 Task: Create a due date automation trigger when advanced on, on the wednesday after a card is due add fields with custom field "Resume" set to a number lower than 1 and greater than 10 at 11:00 AM.
Action: Mouse moved to (1211, 94)
Screenshot: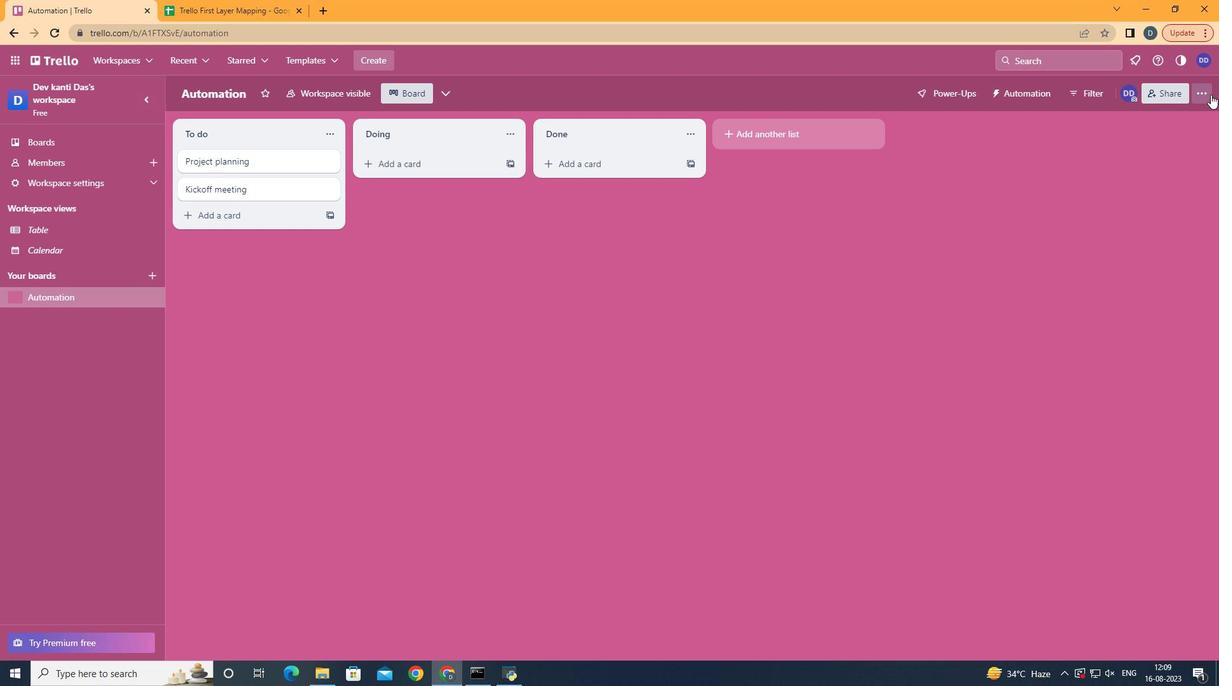 
Action: Mouse pressed left at (1211, 94)
Screenshot: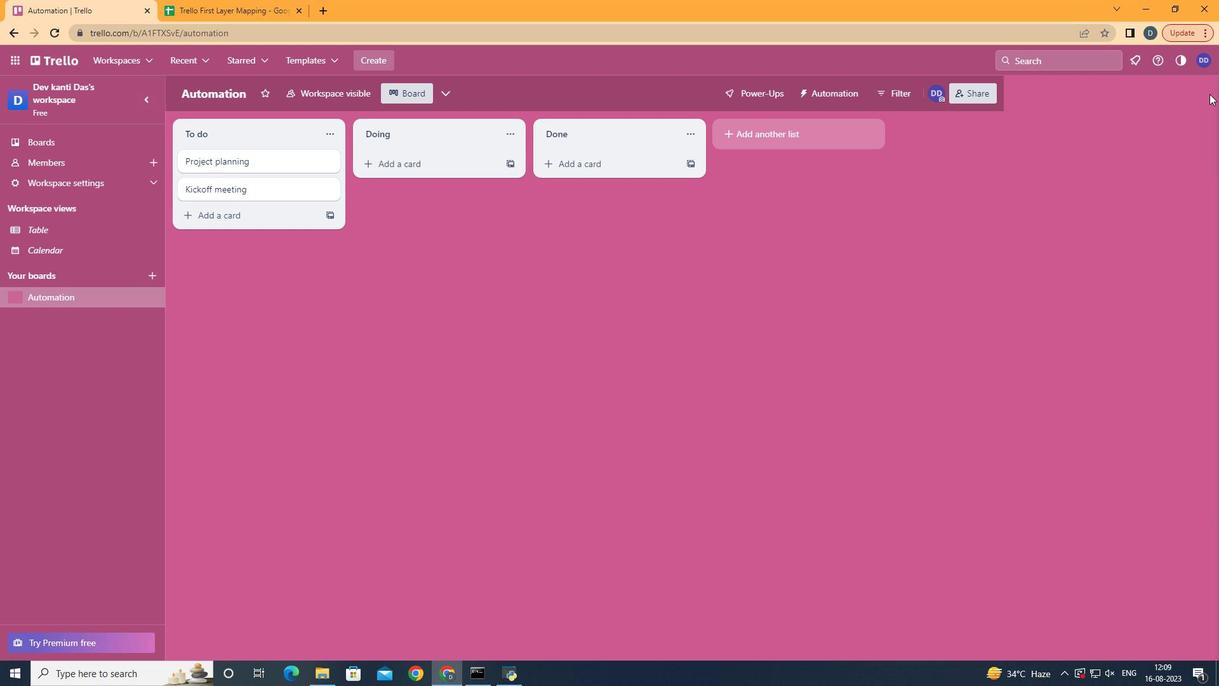
Action: Mouse moved to (1142, 261)
Screenshot: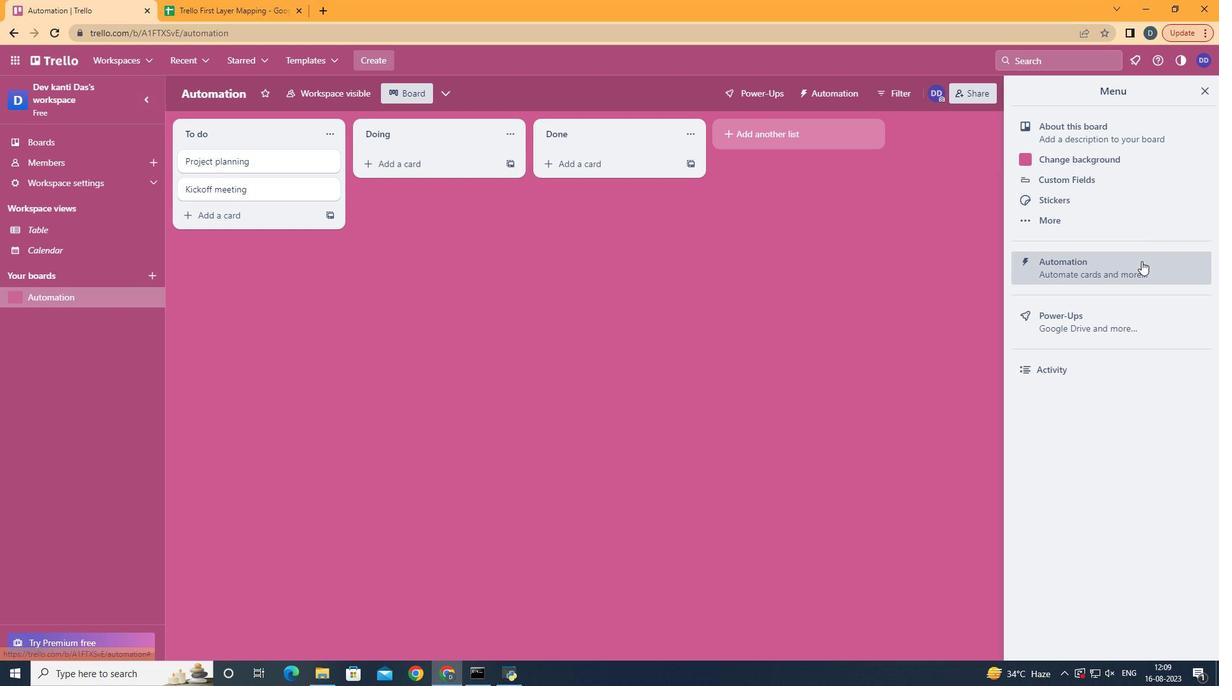 
Action: Mouse pressed left at (1142, 261)
Screenshot: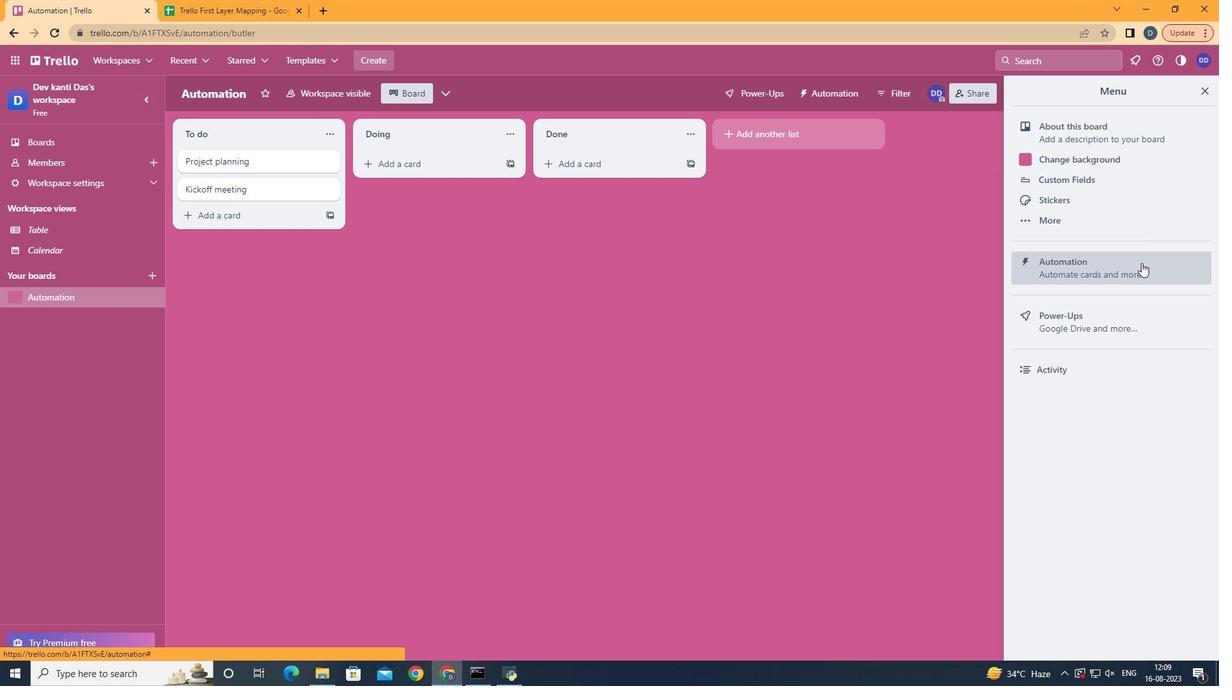 
Action: Mouse moved to (224, 263)
Screenshot: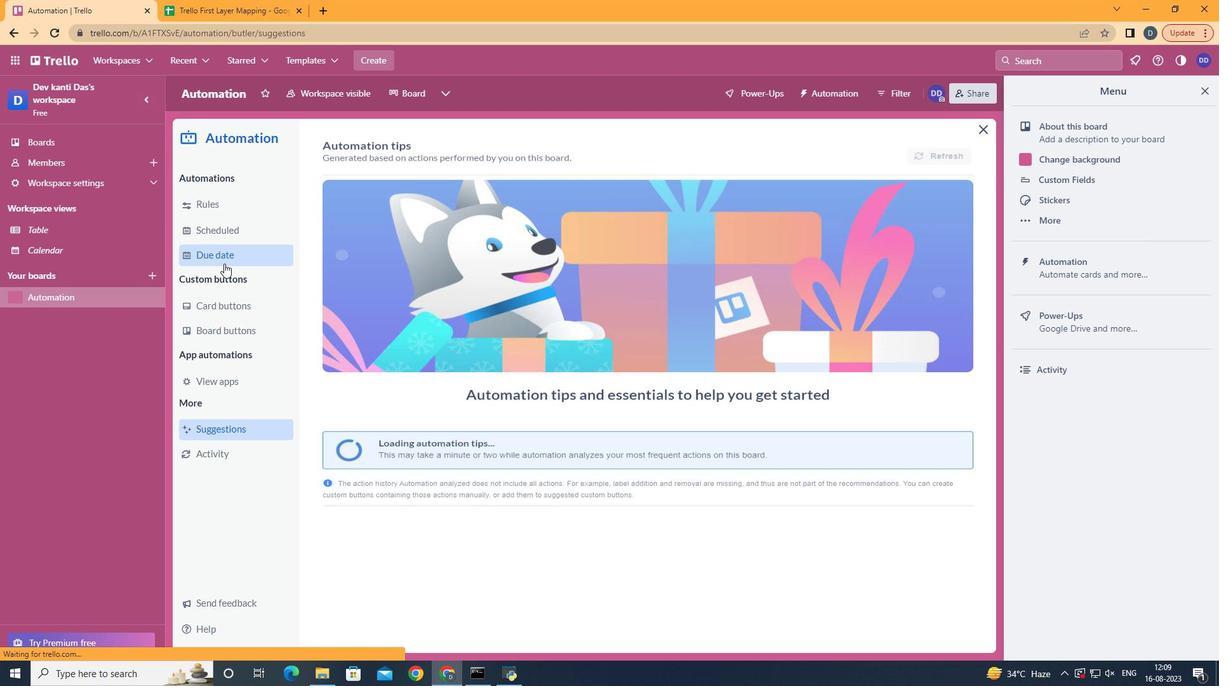 
Action: Mouse pressed left at (224, 263)
Screenshot: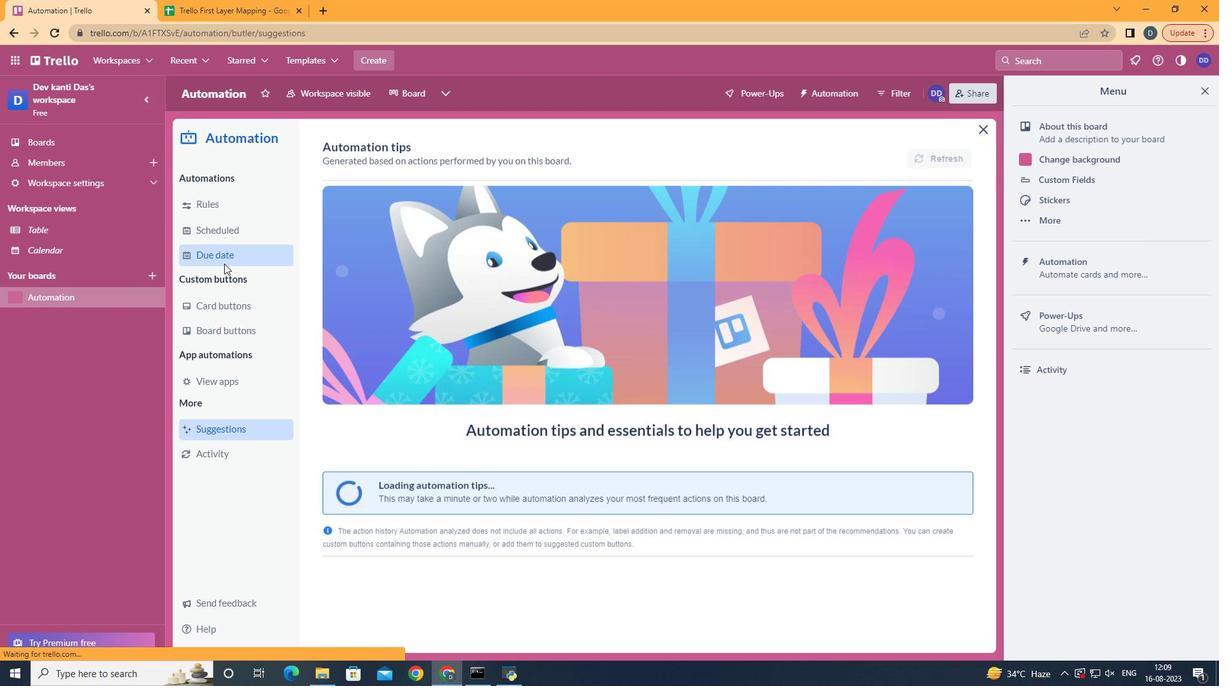 
Action: Mouse moved to (900, 151)
Screenshot: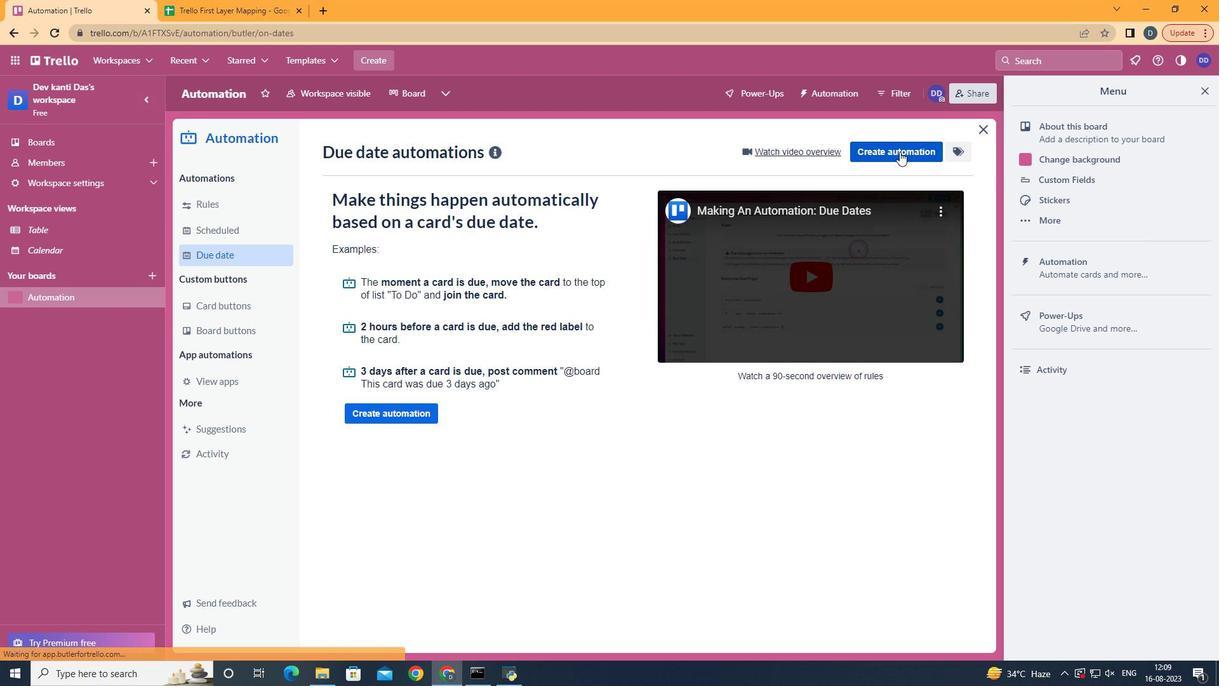 
Action: Mouse pressed left at (900, 151)
Screenshot: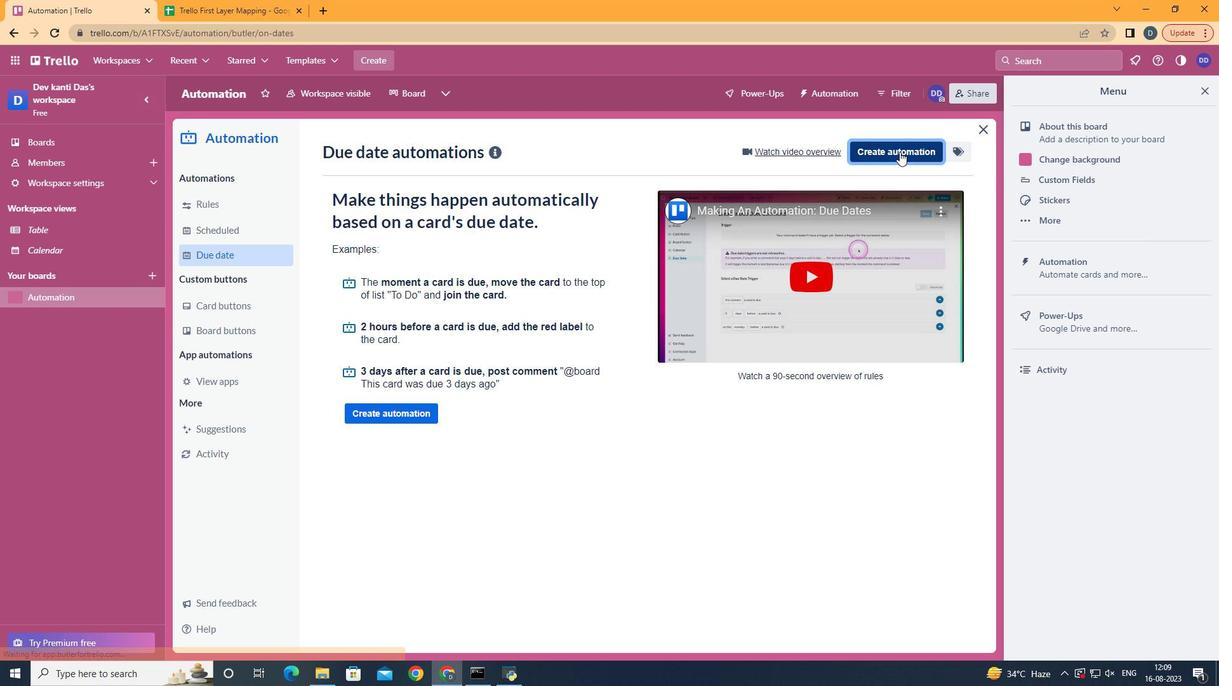 
Action: Mouse moved to (621, 282)
Screenshot: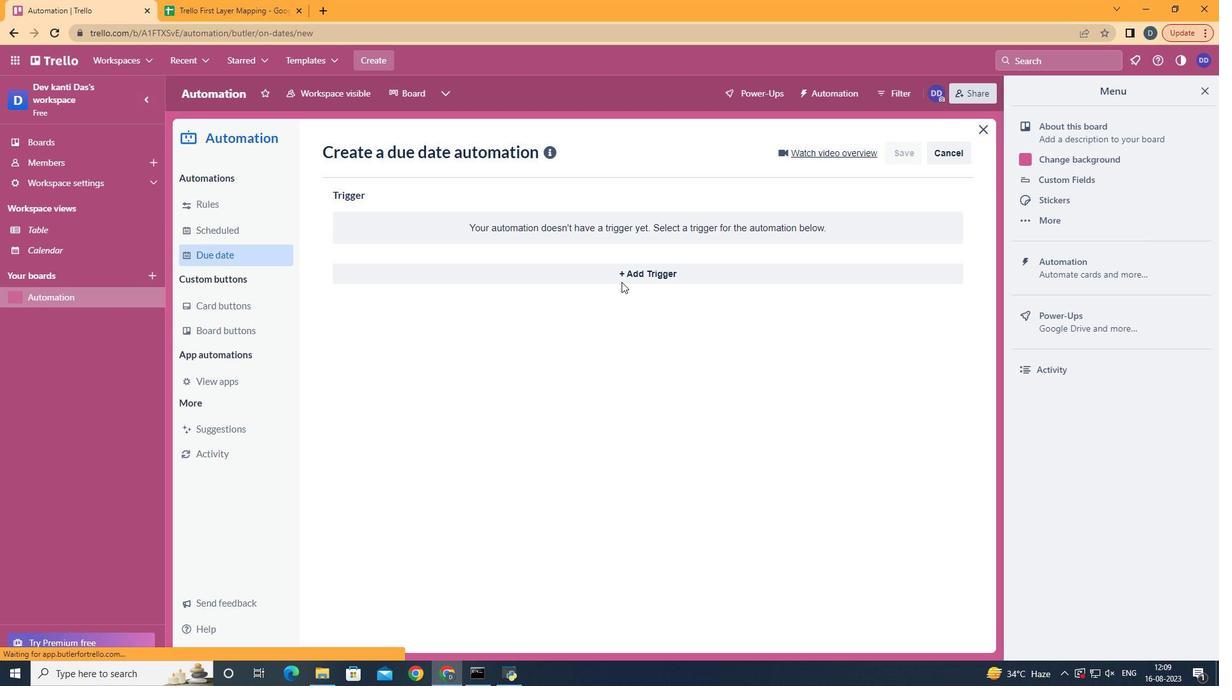 
Action: Mouse pressed left at (621, 282)
Screenshot: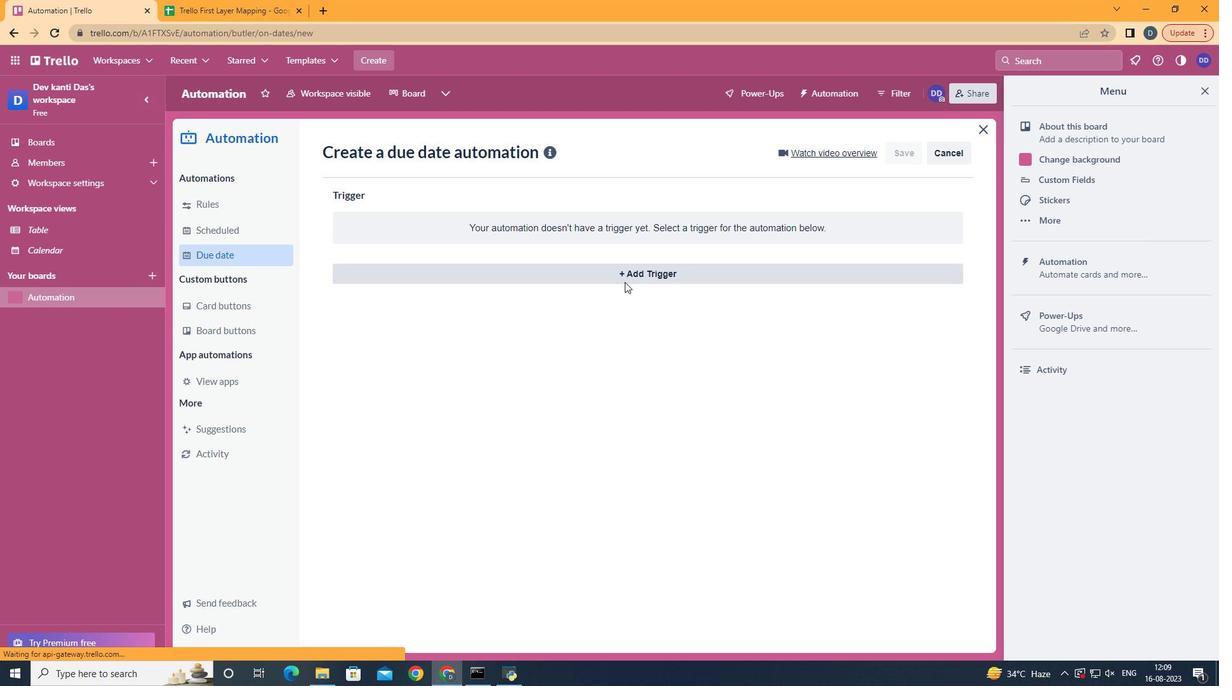 
Action: Mouse moved to (637, 278)
Screenshot: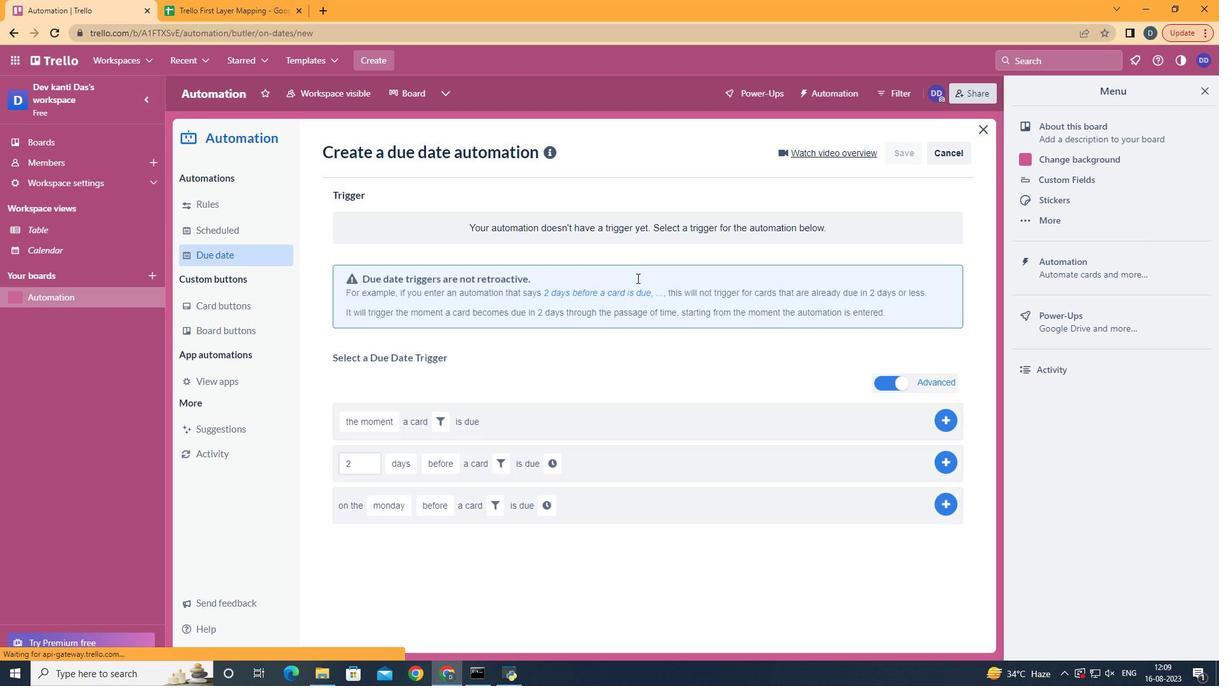 
Action: Mouse pressed left at (637, 278)
Screenshot: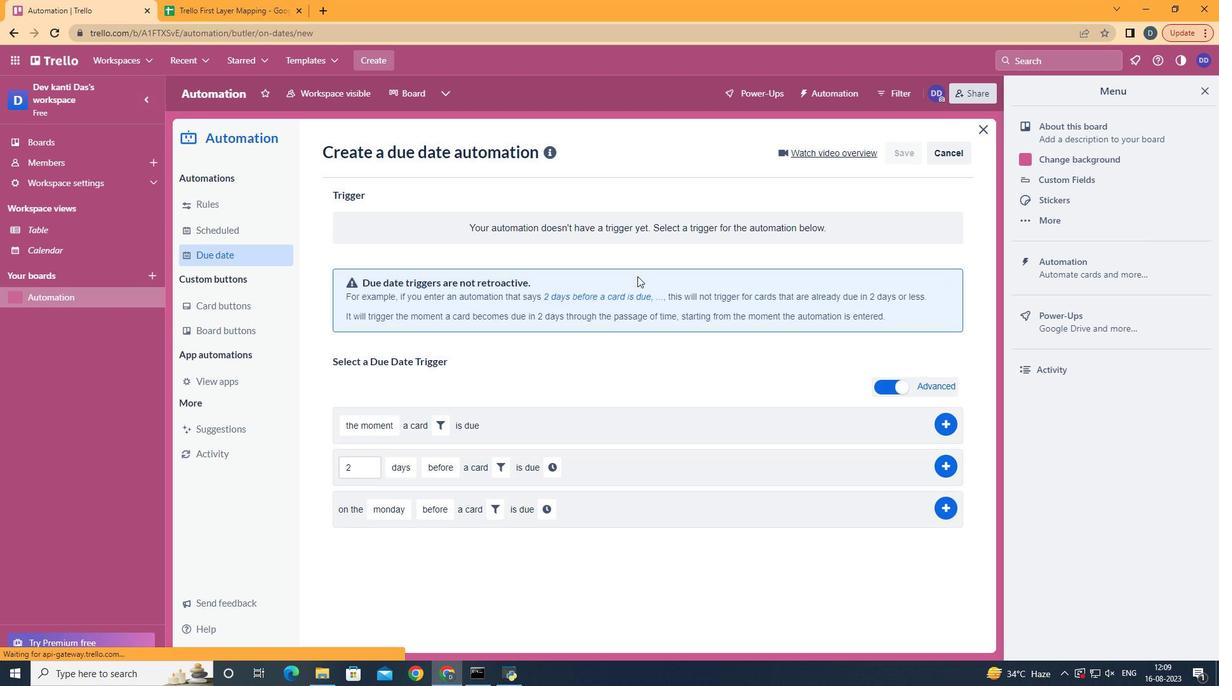 
Action: Mouse moved to (423, 387)
Screenshot: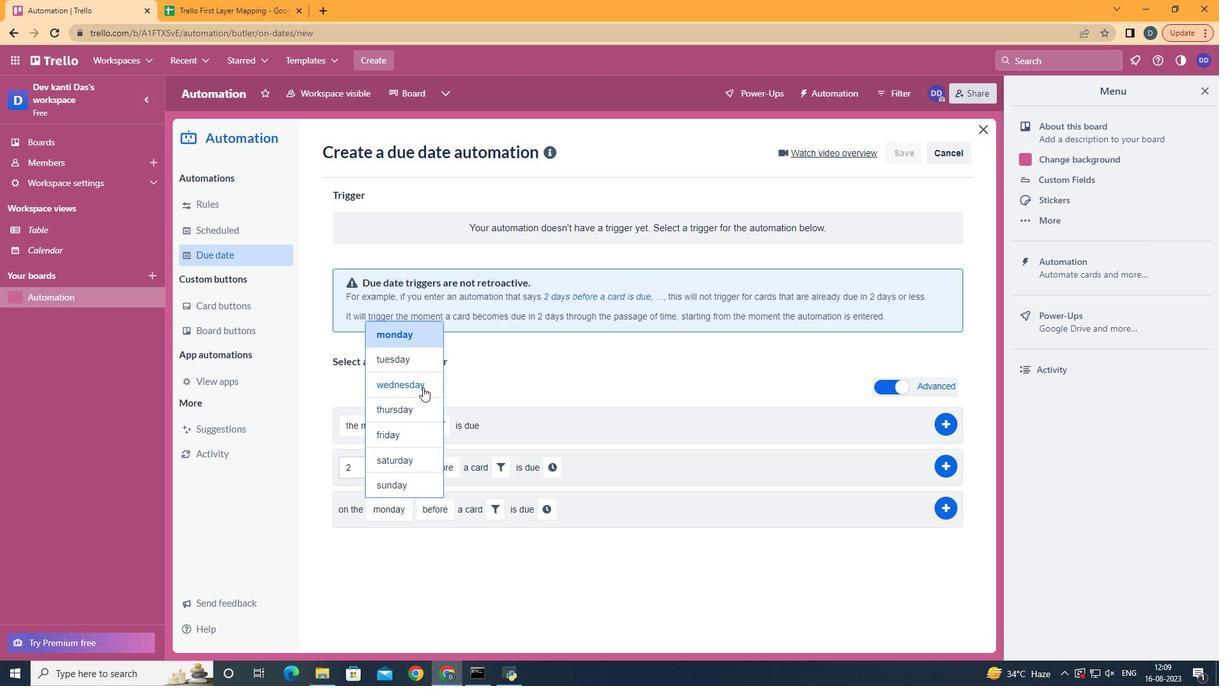 
Action: Mouse pressed left at (423, 387)
Screenshot: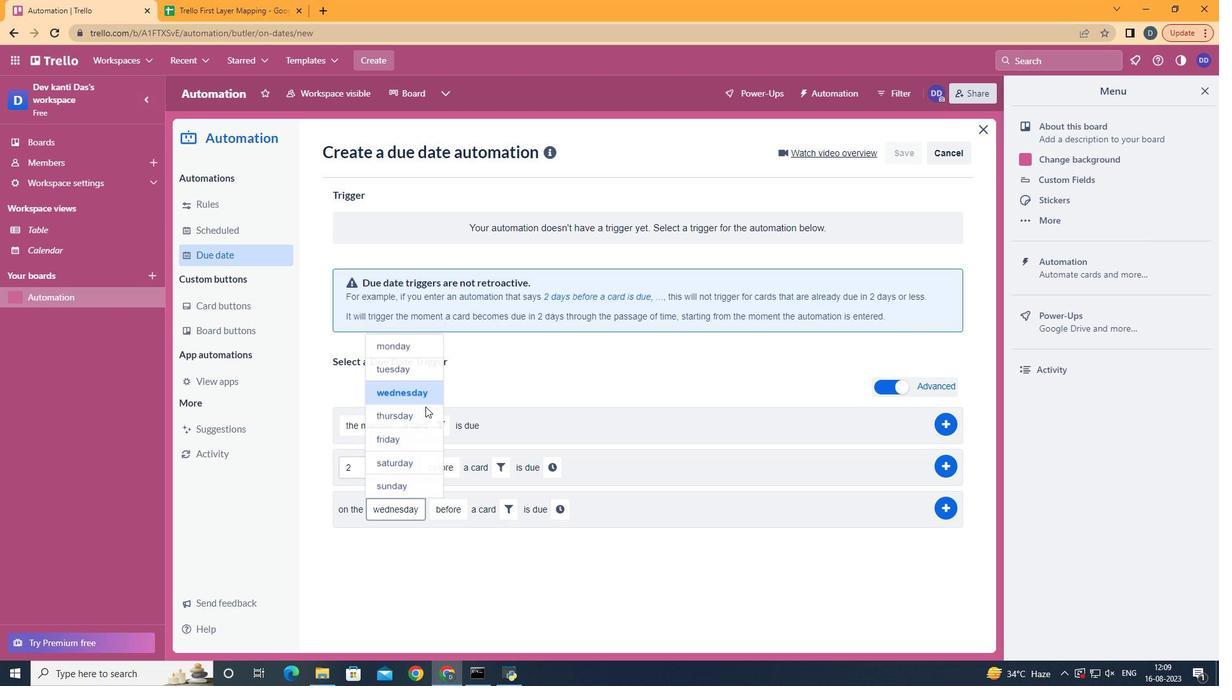 
Action: Mouse moved to (453, 555)
Screenshot: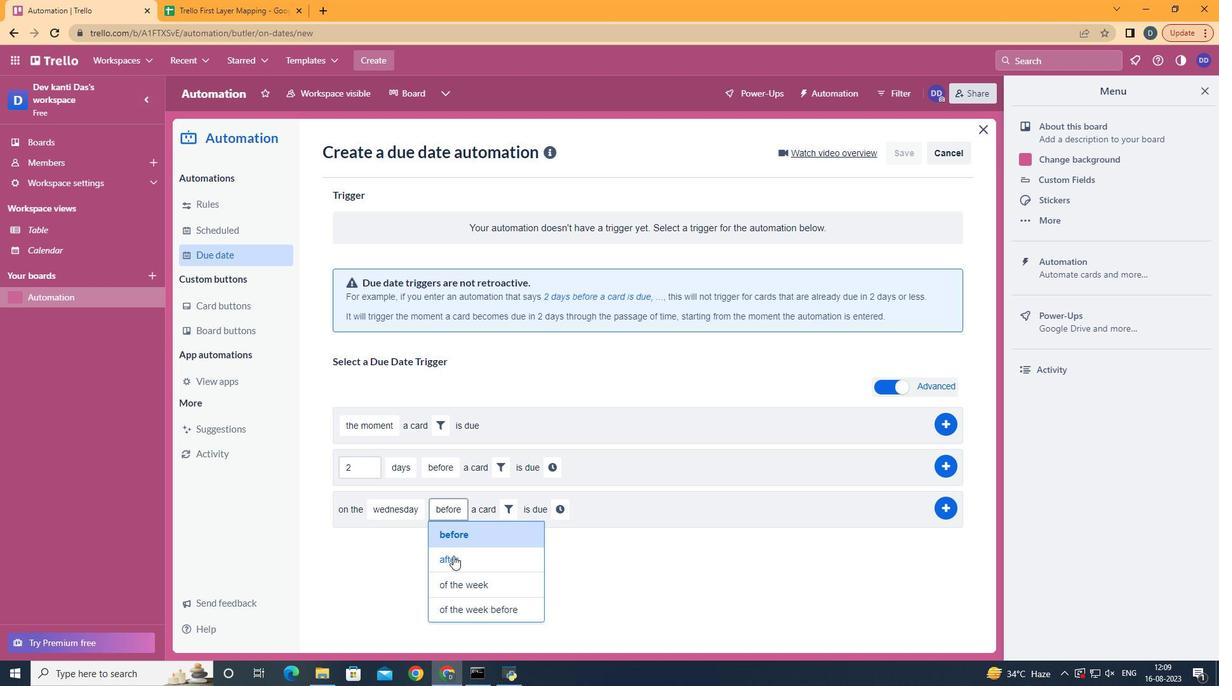 
Action: Mouse pressed left at (453, 555)
Screenshot: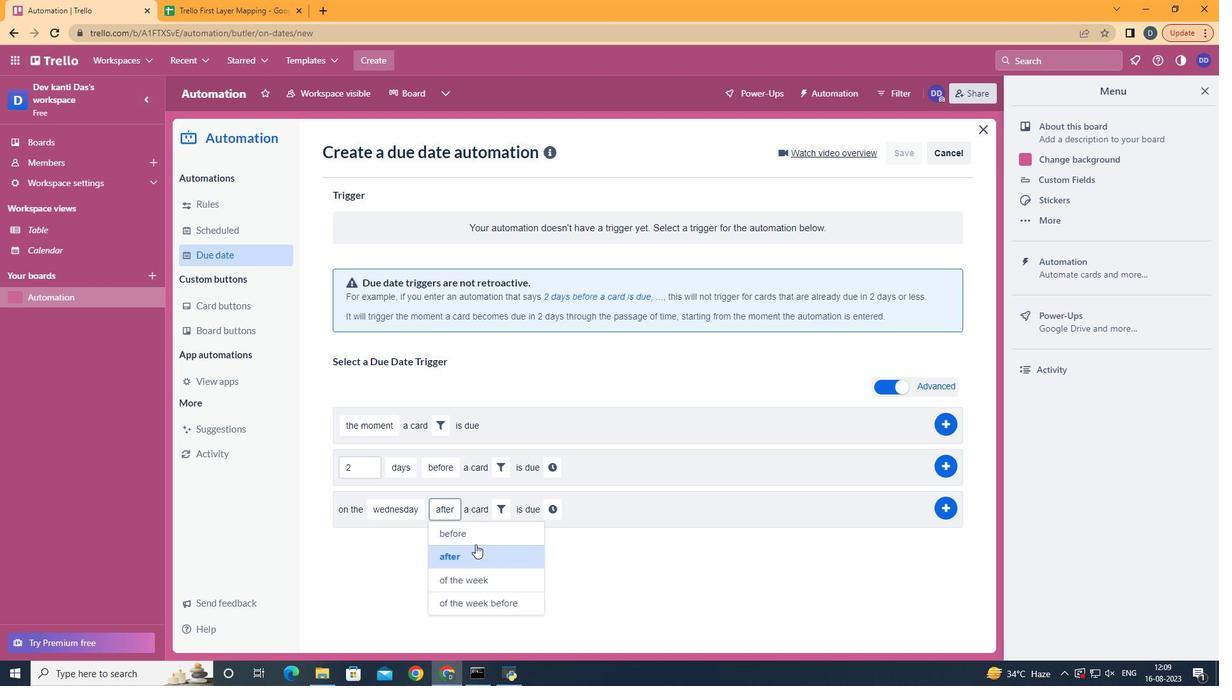 
Action: Mouse moved to (504, 508)
Screenshot: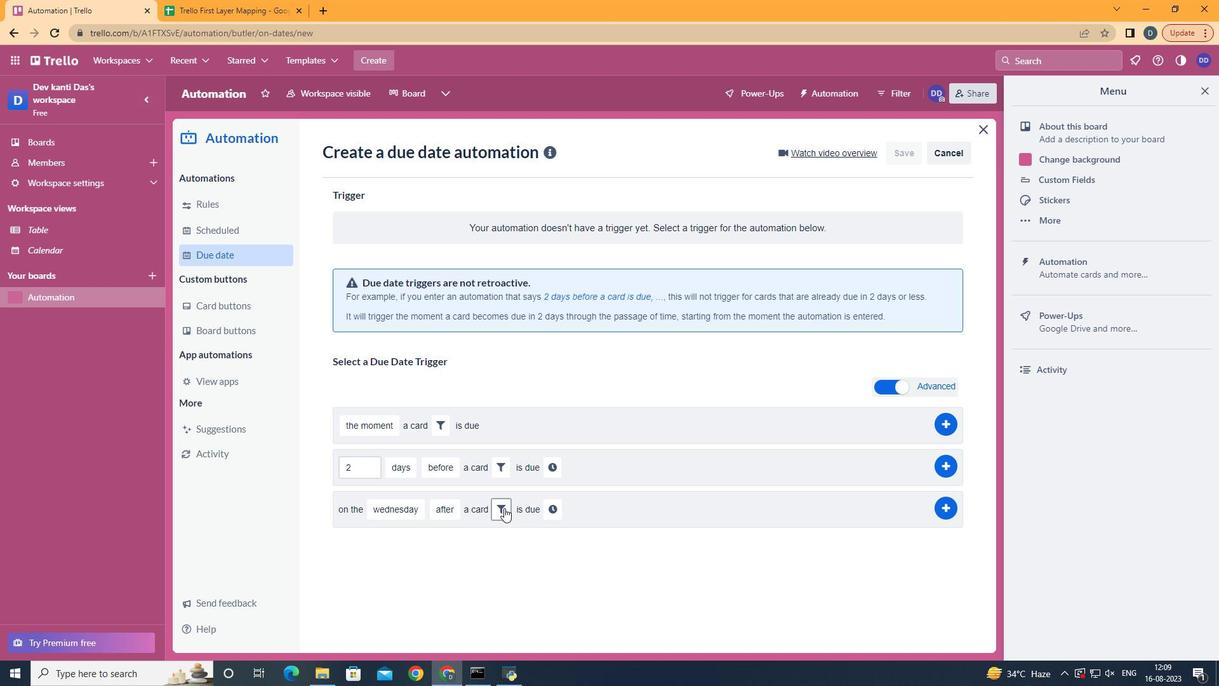 
Action: Mouse pressed left at (504, 508)
Screenshot: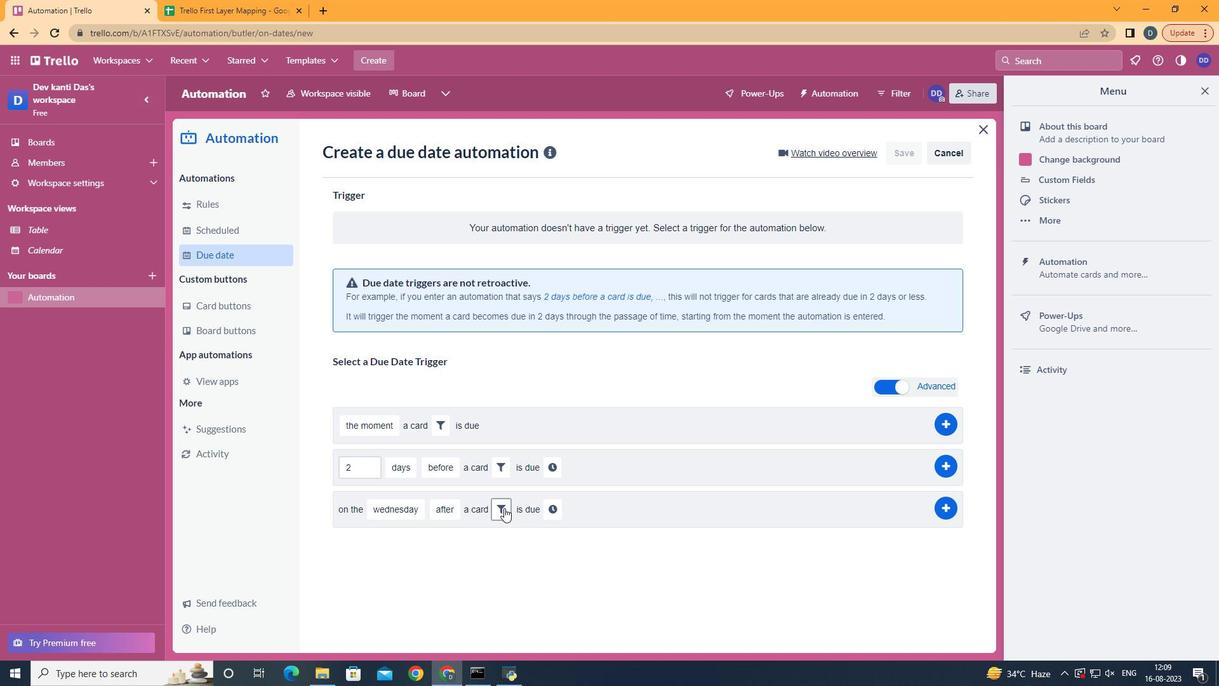 
Action: Mouse moved to (705, 550)
Screenshot: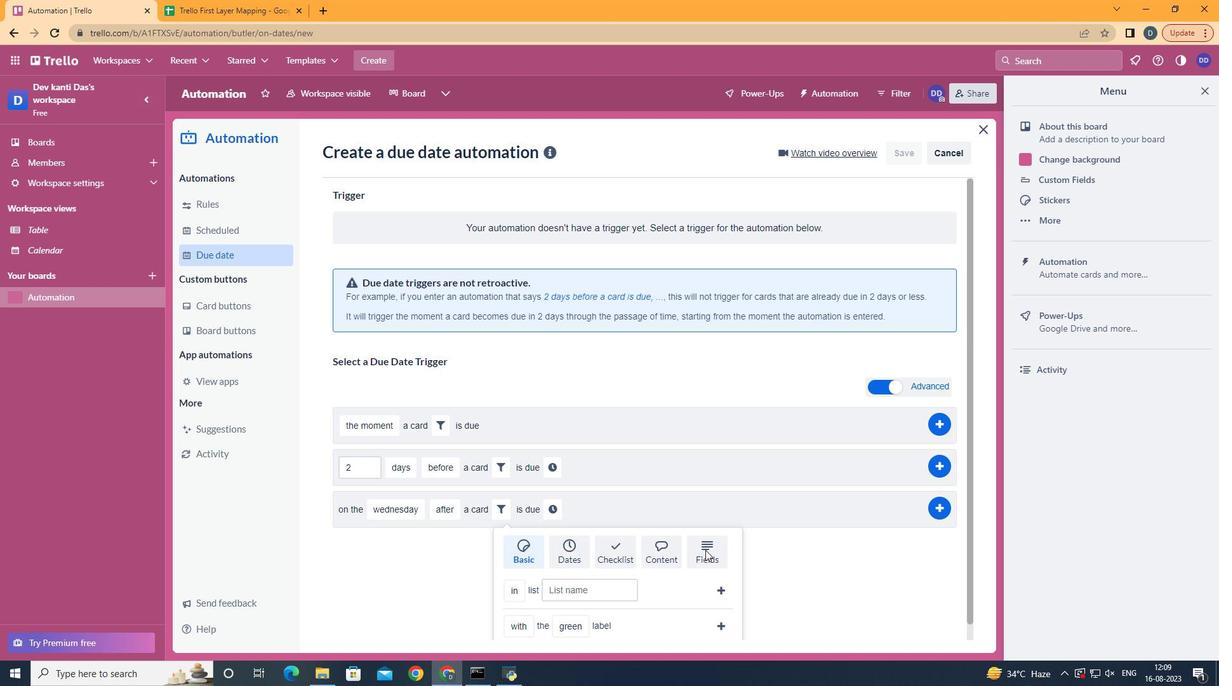 
Action: Mouse pressed left at (705, 550)
Screenshot: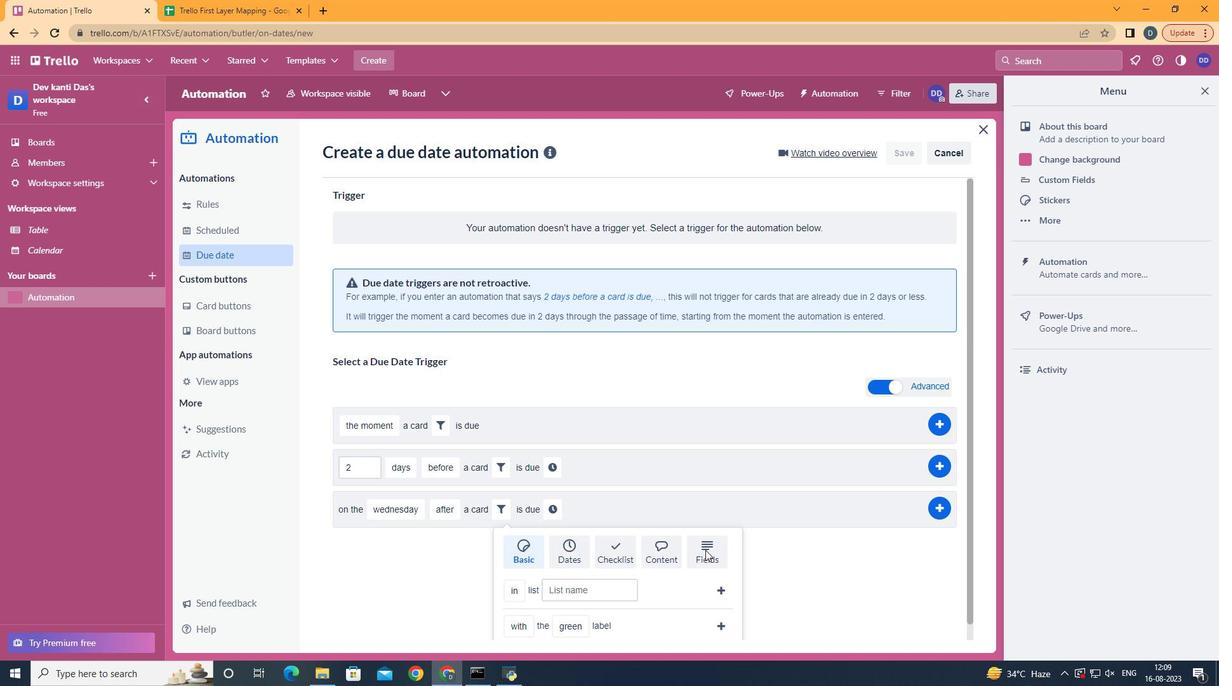 
Action: Mouse scrolled (705, 549) with delta (0, 0)
Screenshot: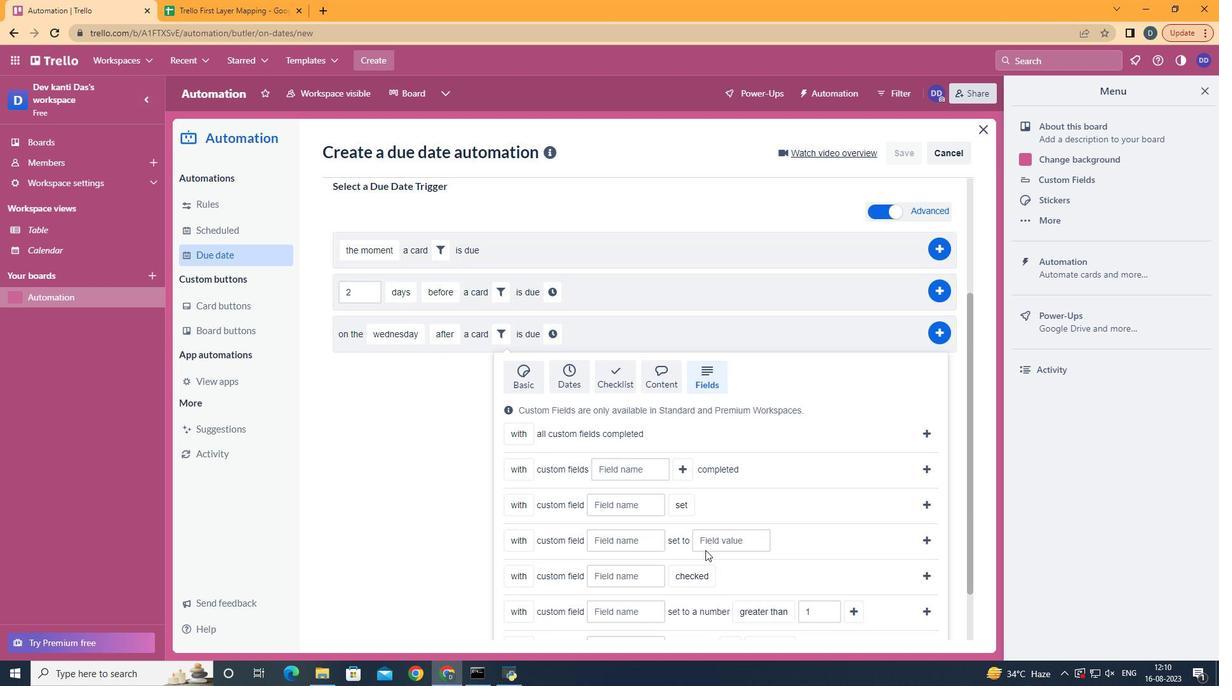 
Action: Mouse scrolled (705, 549) with delta (0, 0)
Screenshot: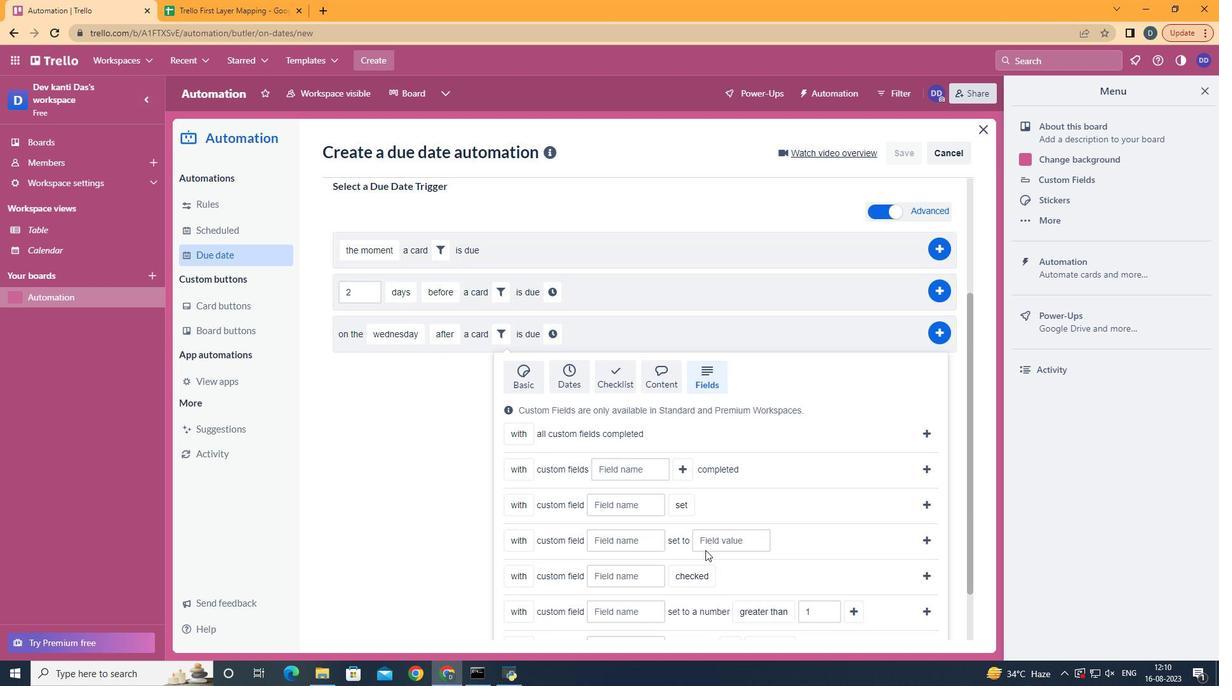 
Action: Mouse scrolled (705, 549) with delta (0, 0)
Screenshot: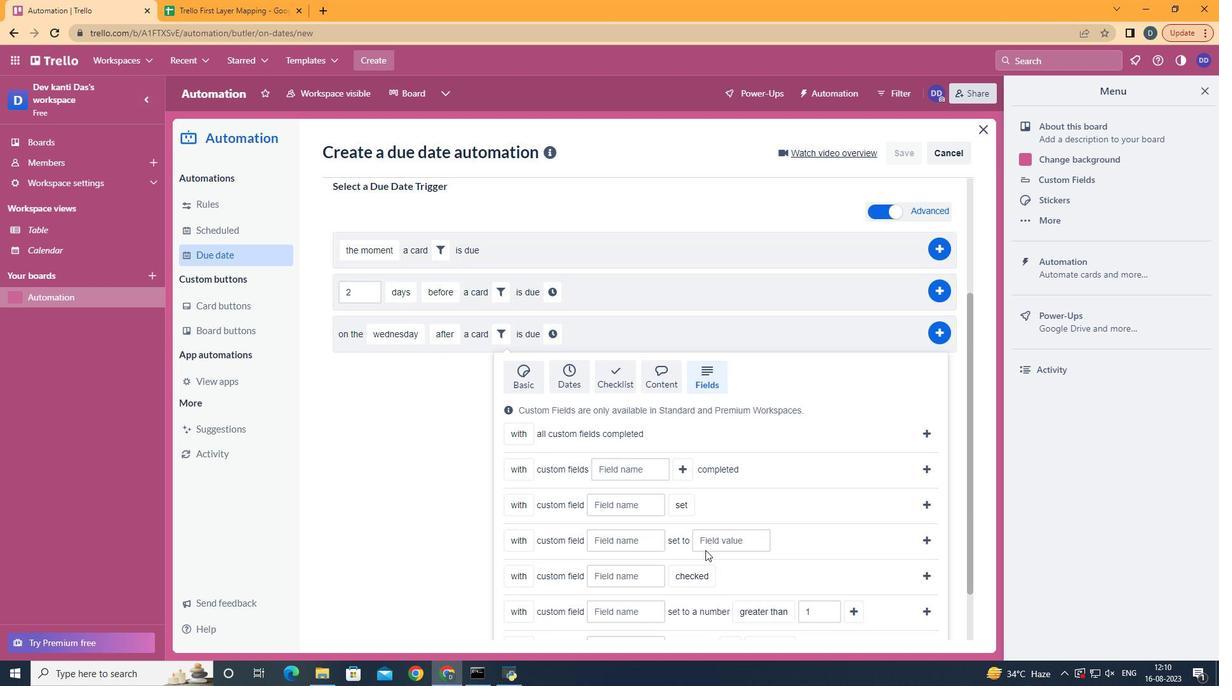 
Action: Mouse scrolled (705, 548) with delta (0, -1)
Screenshot: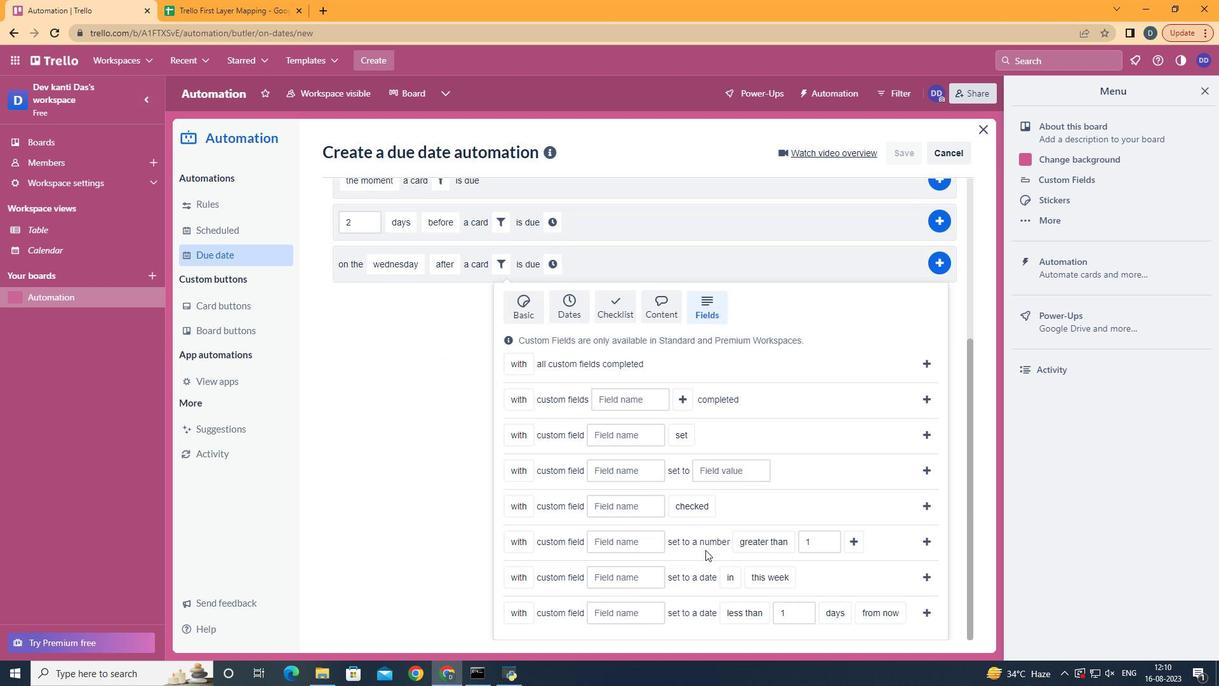 
Action: Mouse moved to (610, 536)
Screenshot: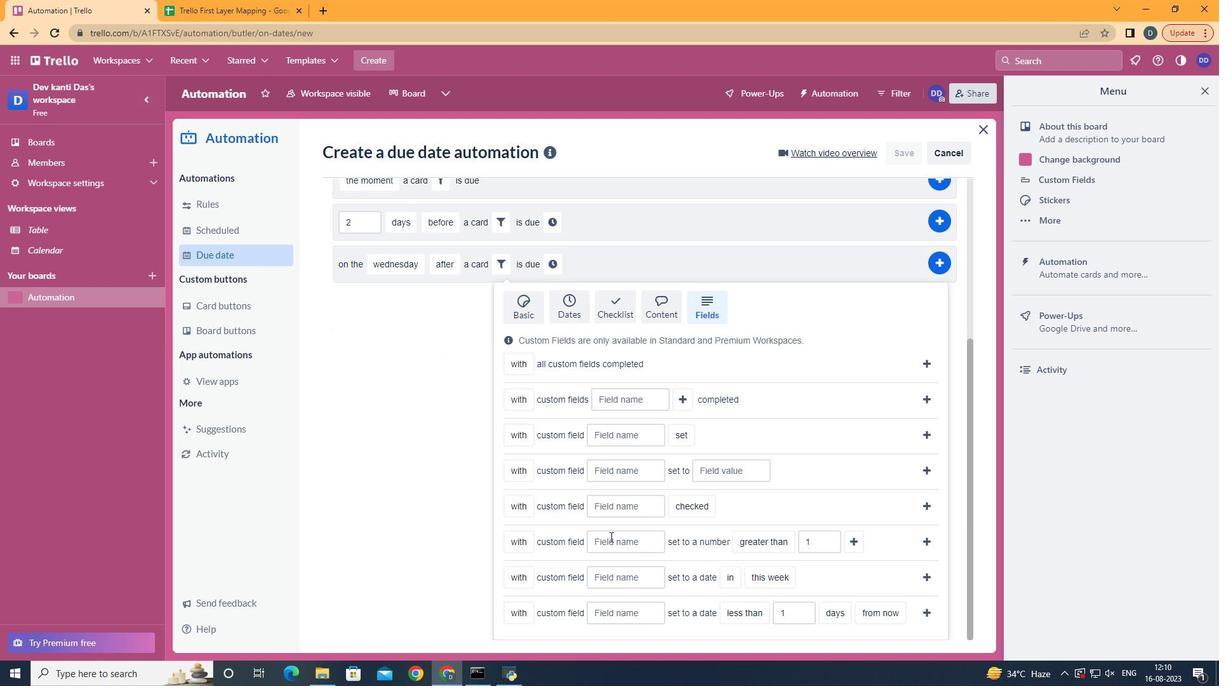 
Action: Mouse pressed left at (610, 536)
Screenshot: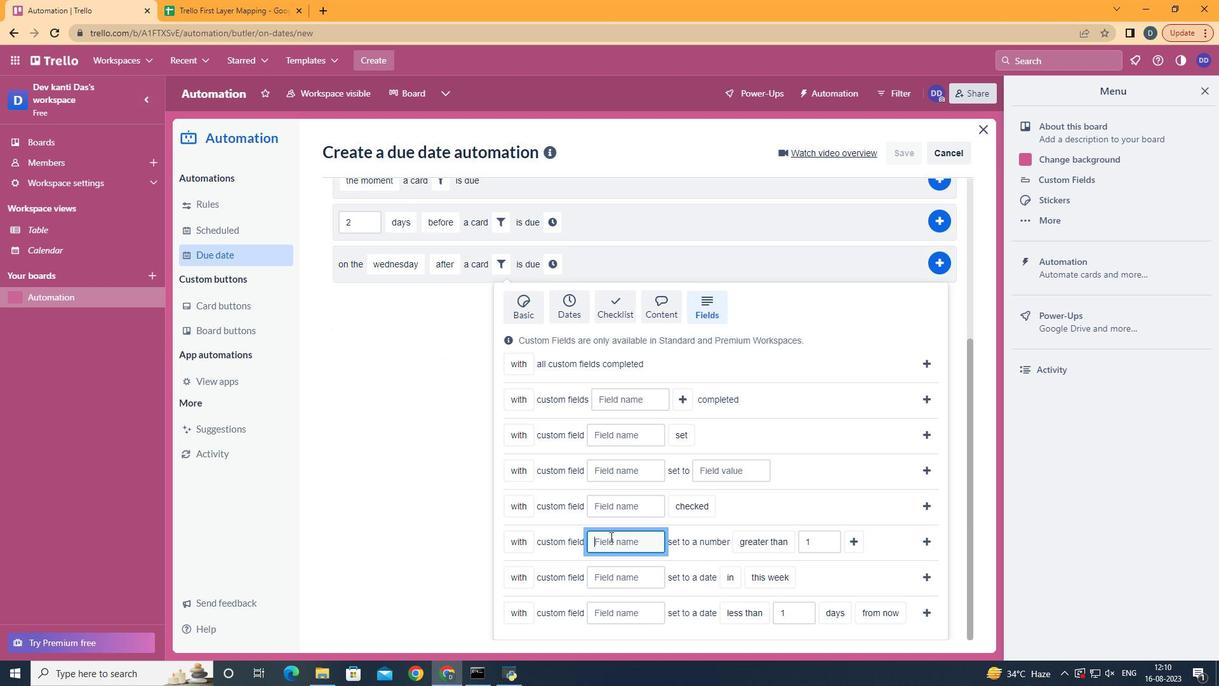 
Action: Key pressed <Key.shift>Resume
Screenshot: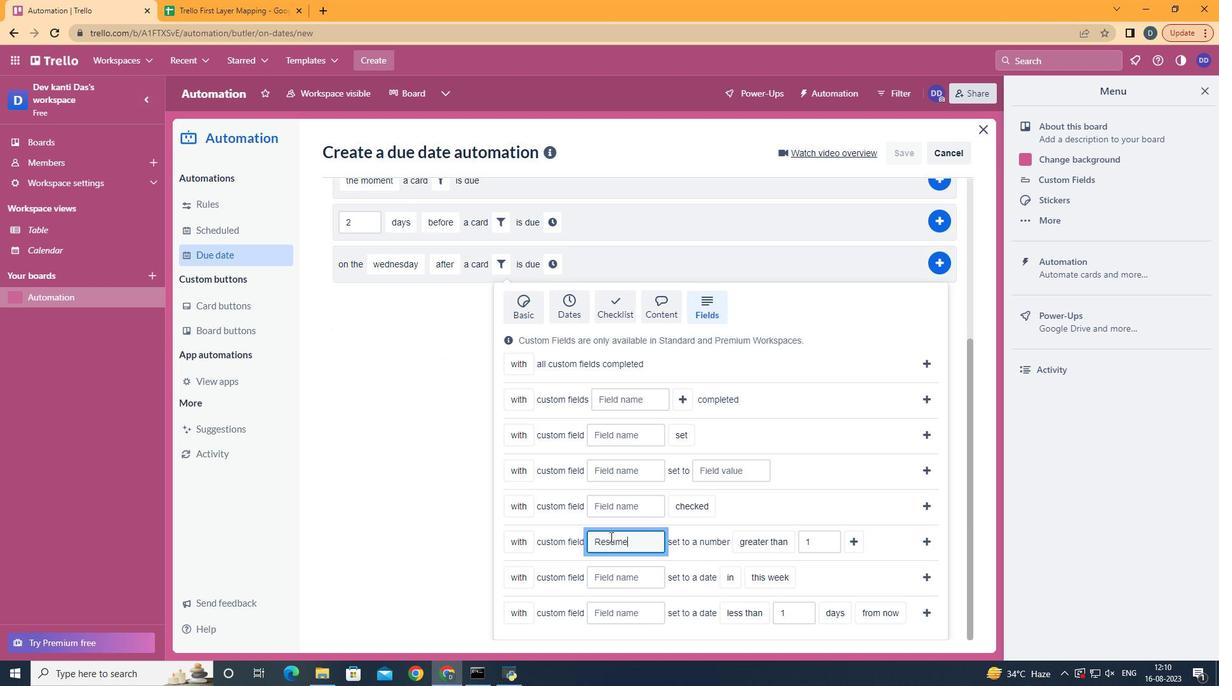 
Action: Mouse moved to (782, 496)
Screenshot: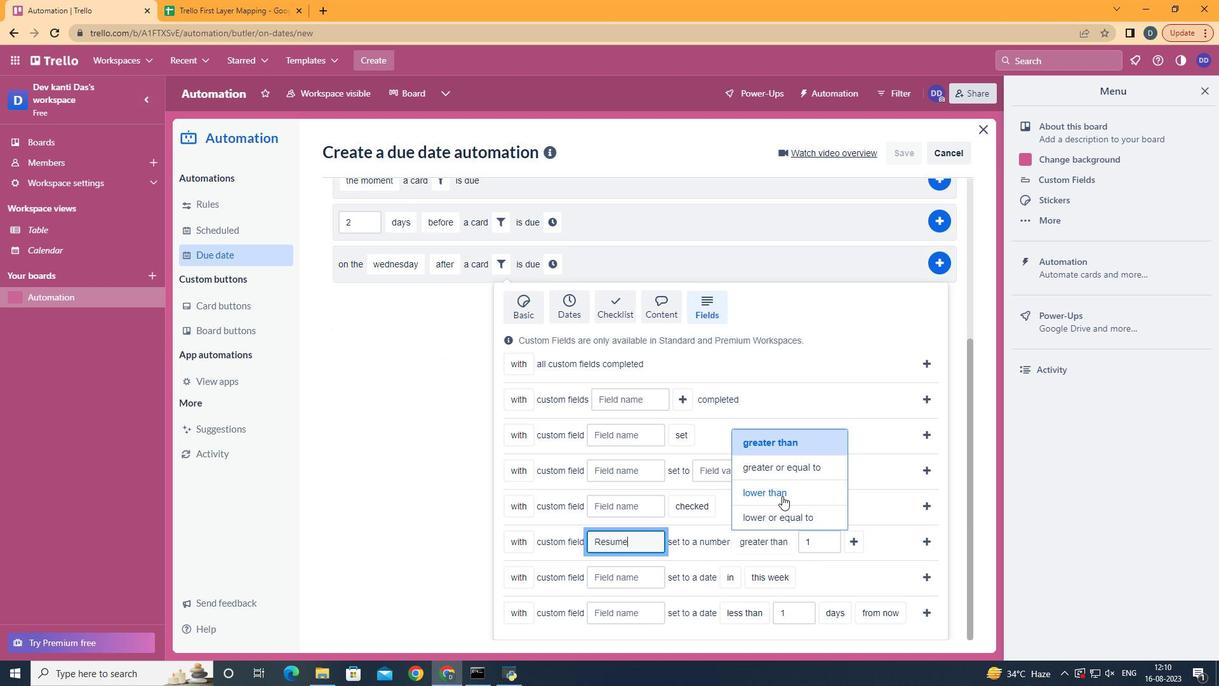 
Action: Mouse pressed left at (782, 496)
Screenshot: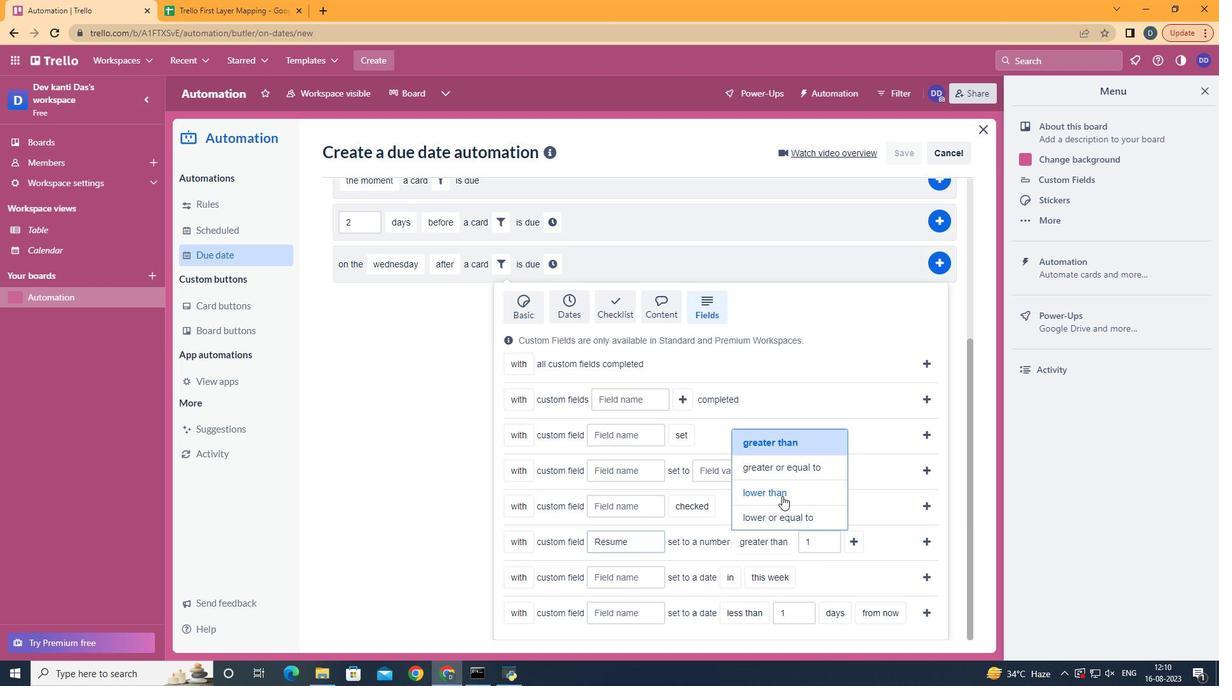 
Action: Mouse moved to (843, 534)
Screenshot: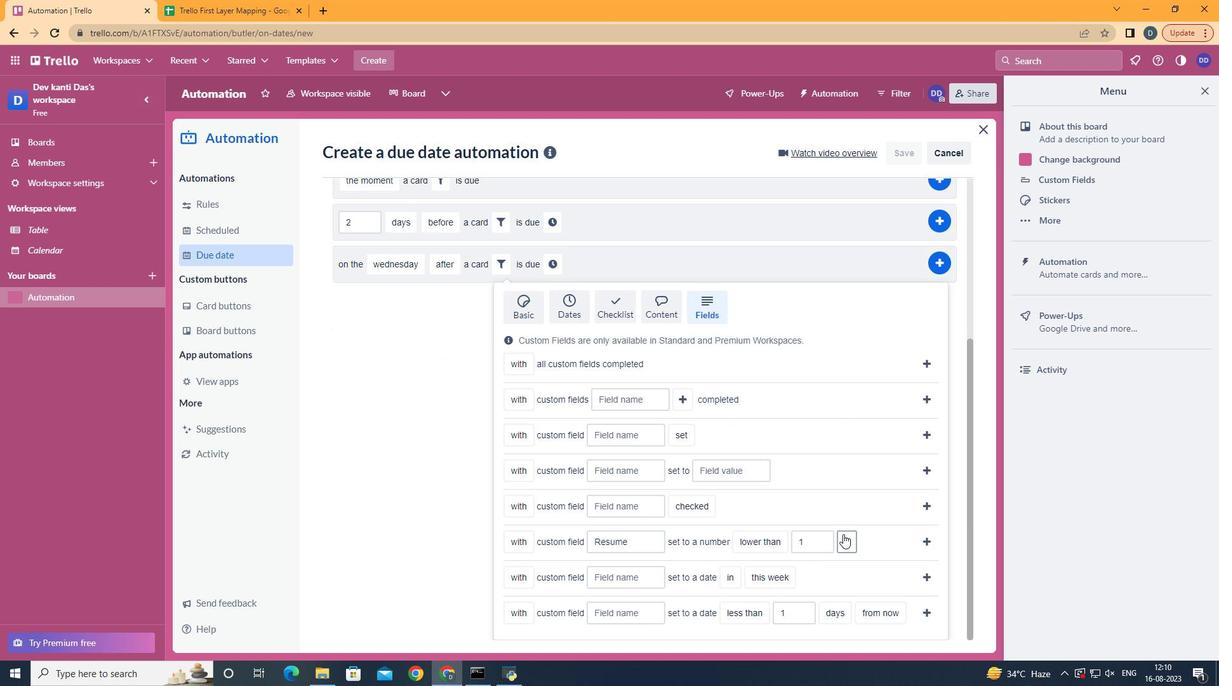 
Action: Mouse pressed left at (843, 534)
Screenshot: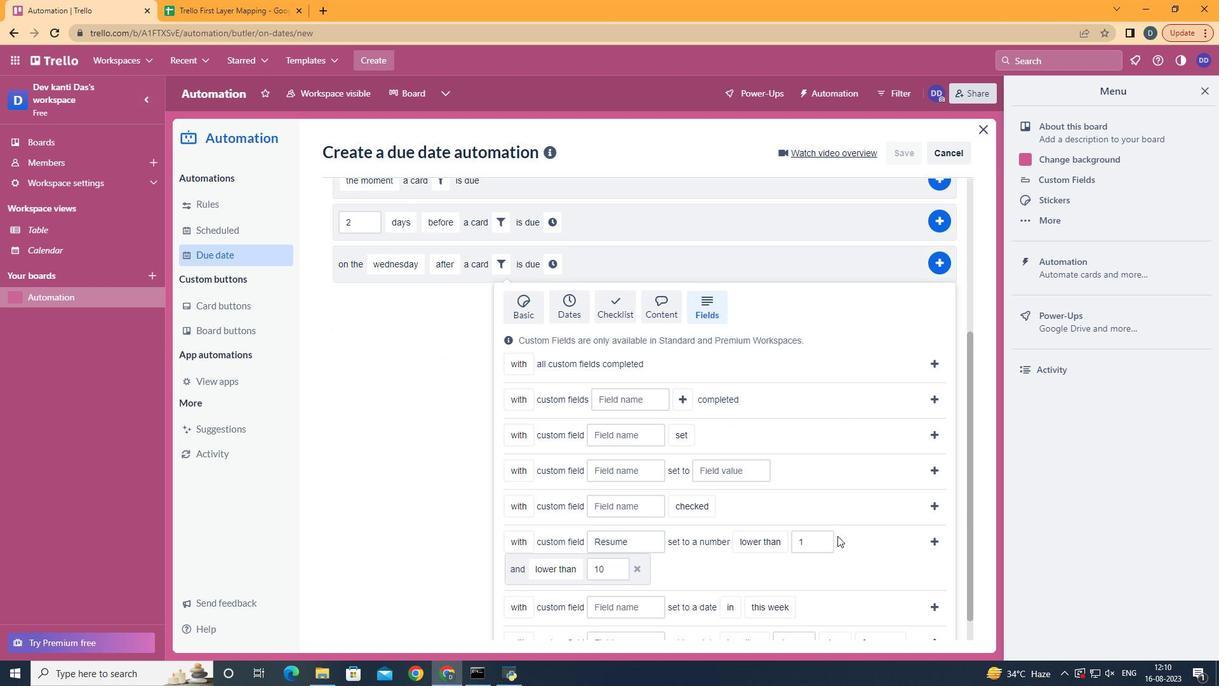 
Action: Mouse moved to (590, 524)
Screenshot: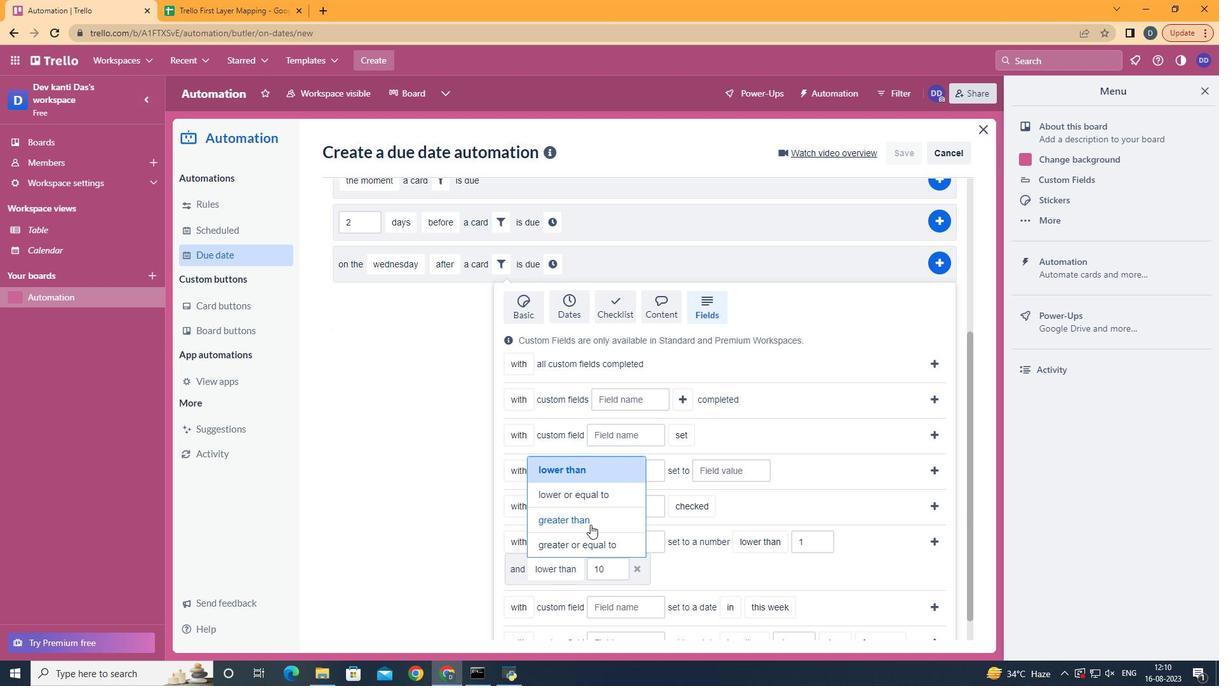 
Action: Mouse pressed left at (590, 524)
Screenshot: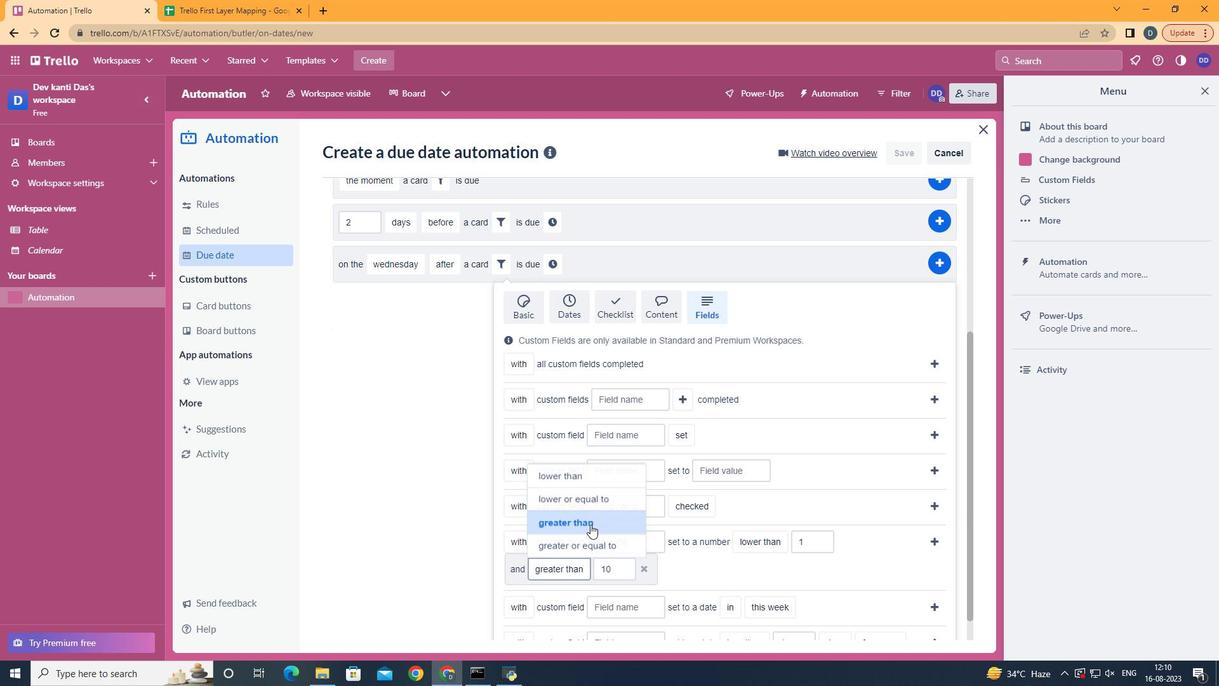 
Action: Mouse moved to (939, 534)
Screenshot: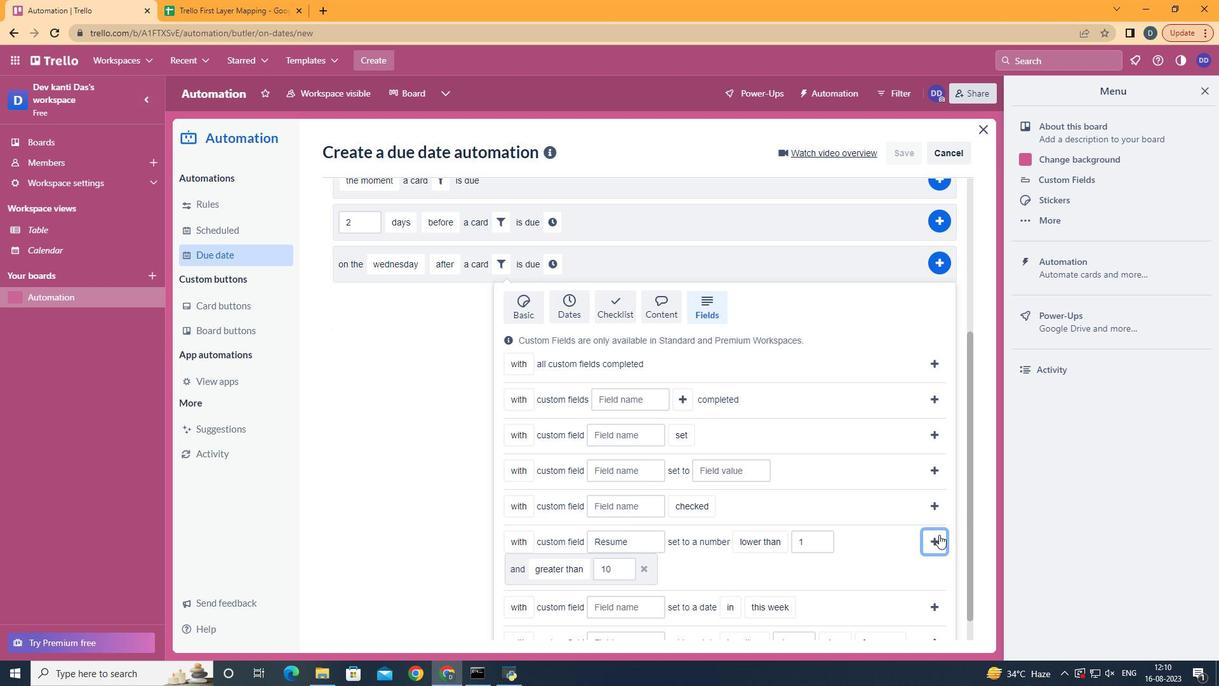 
Action: Mouse pressed left at (939, 534)
Screenshot: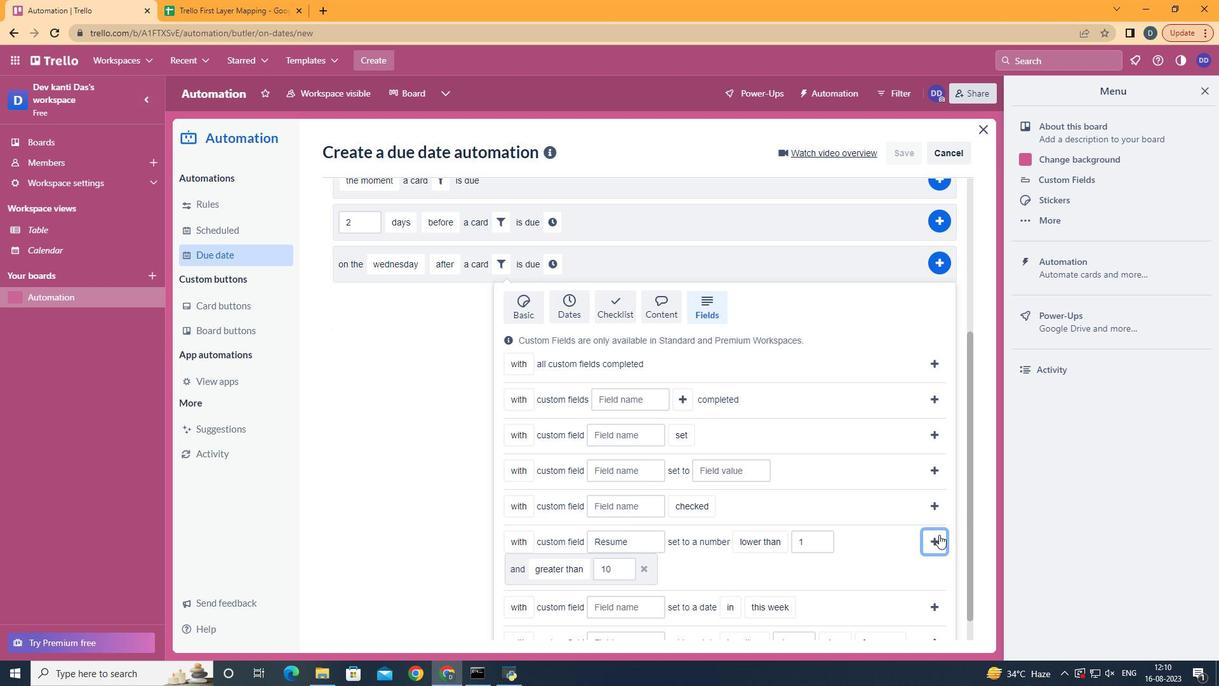 
Action: Mouse moved to (893, 507)
Screenshot: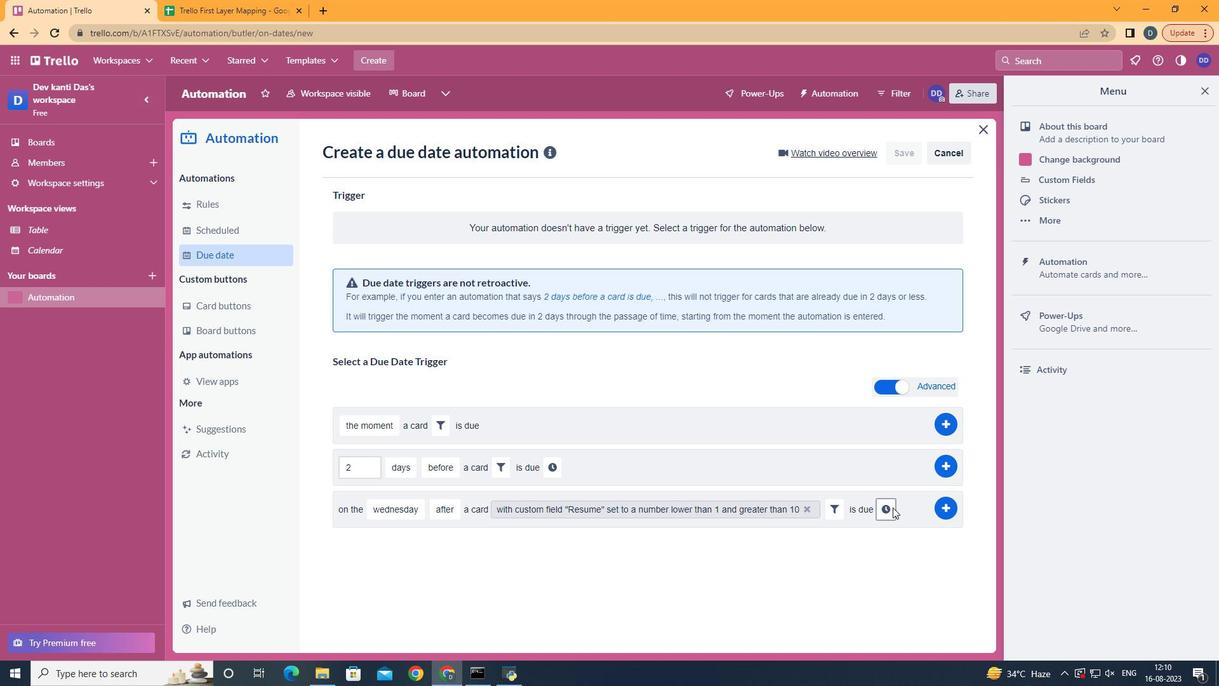 
Action: Mouse pressed left at (893, 507)
Screenshot: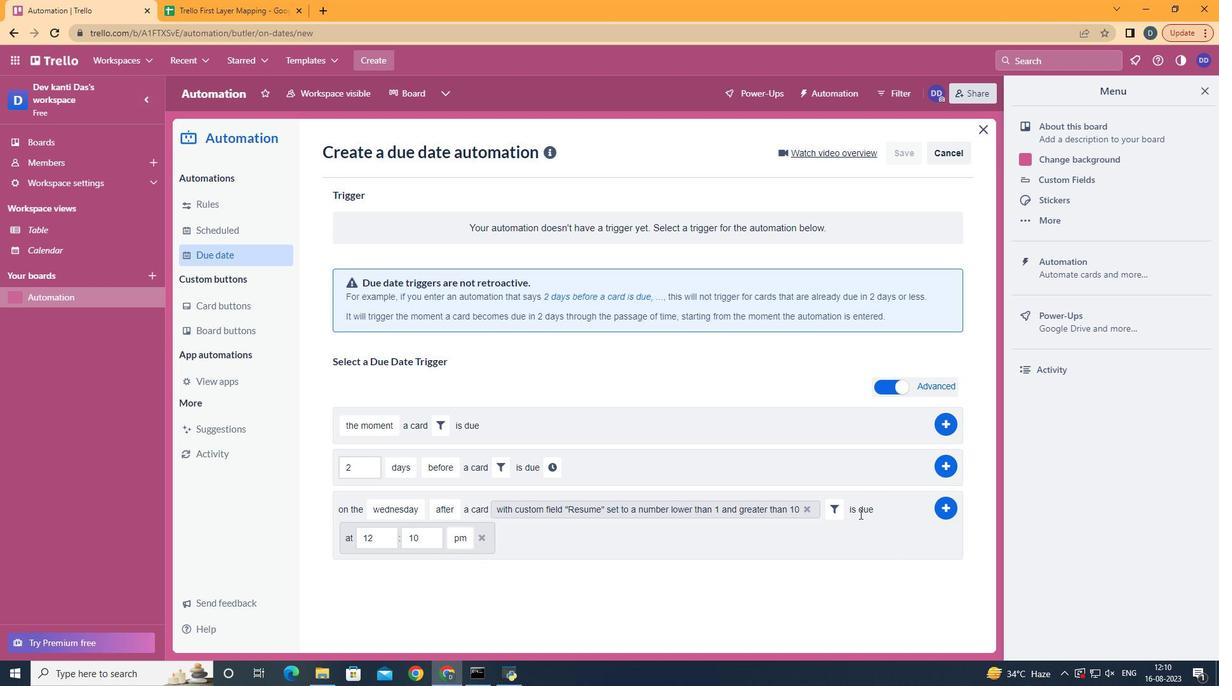 
Action: Mouse moved to (398, 538)
Screenshot: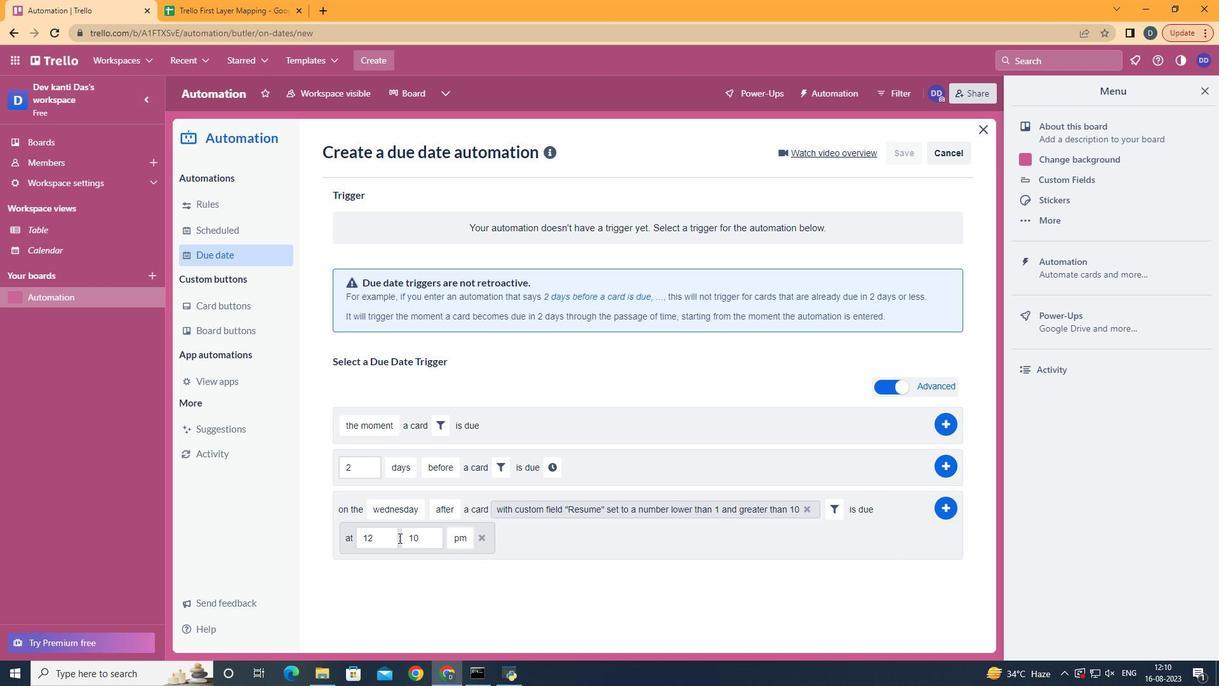 
Action: Mouse pressed left at (398, 538)
Screenshot: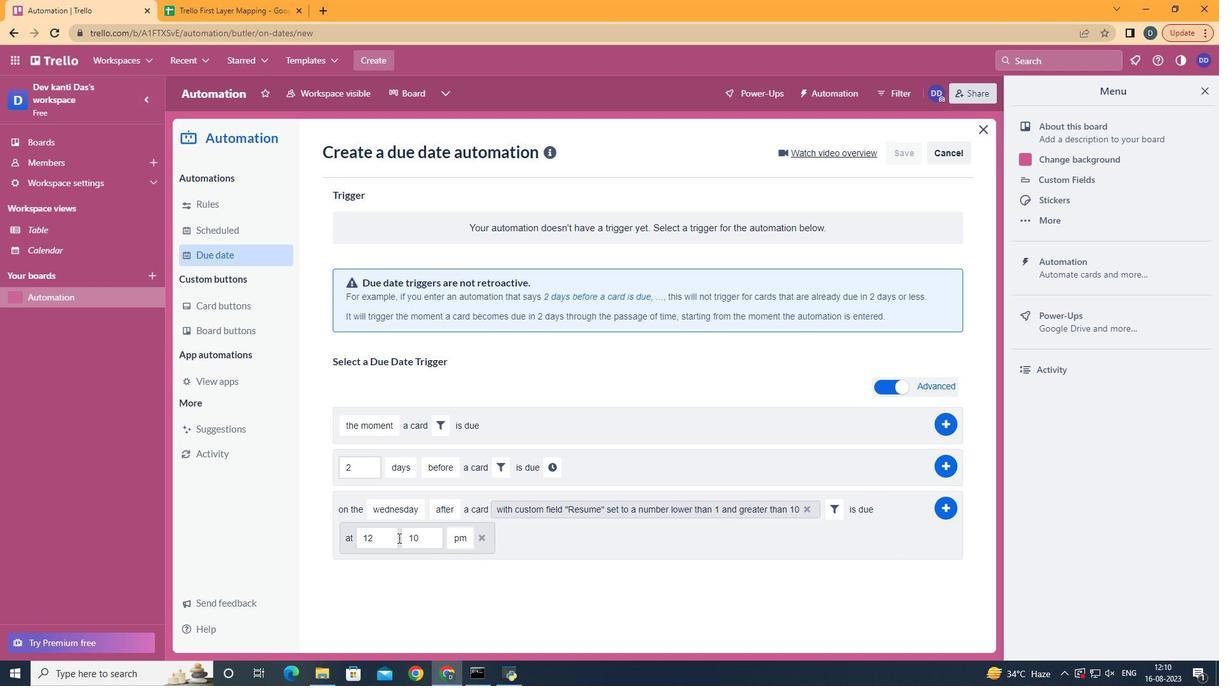 
Action: Mouse moved to (393, 539)
Screenshot: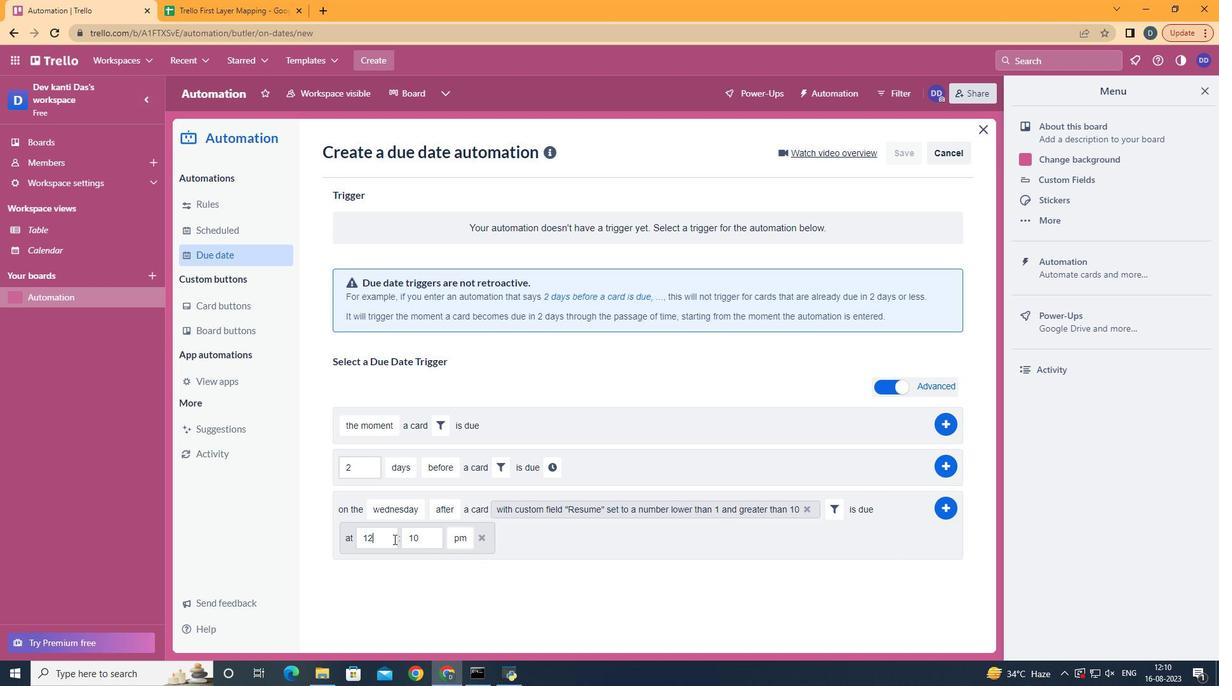 
Action: Mouse pressed left at (393, 539)
Screenshot: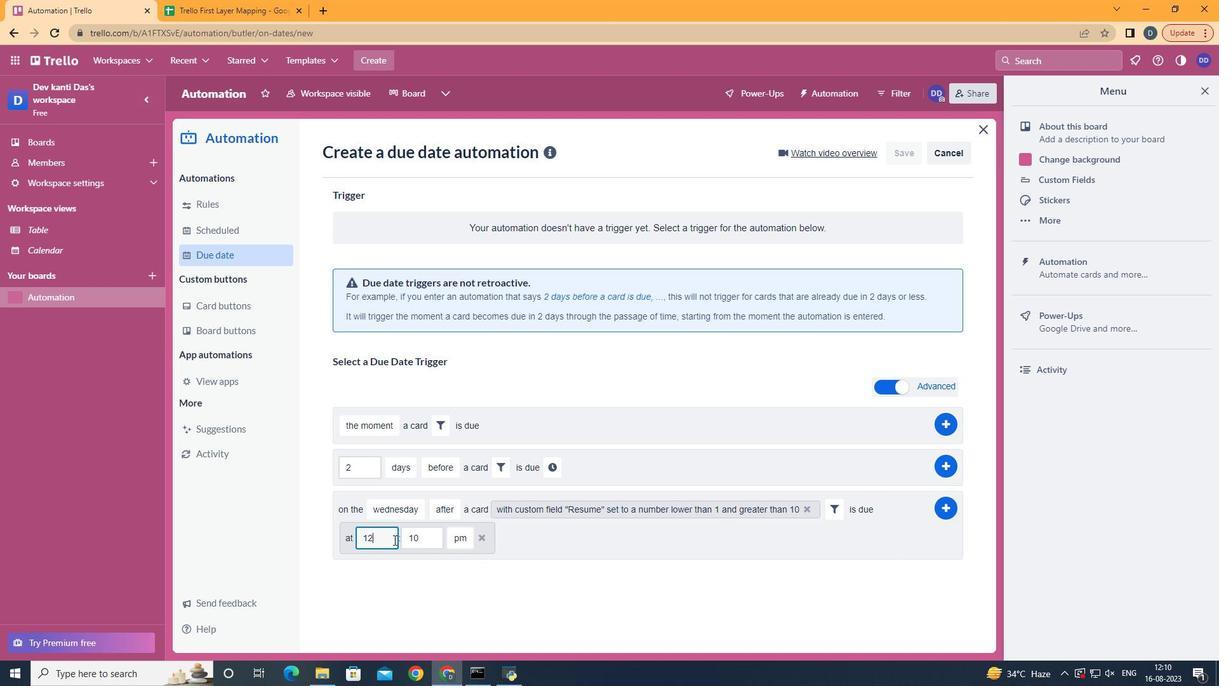 
Action: Mouse moved to (393, 539)
Screenshot: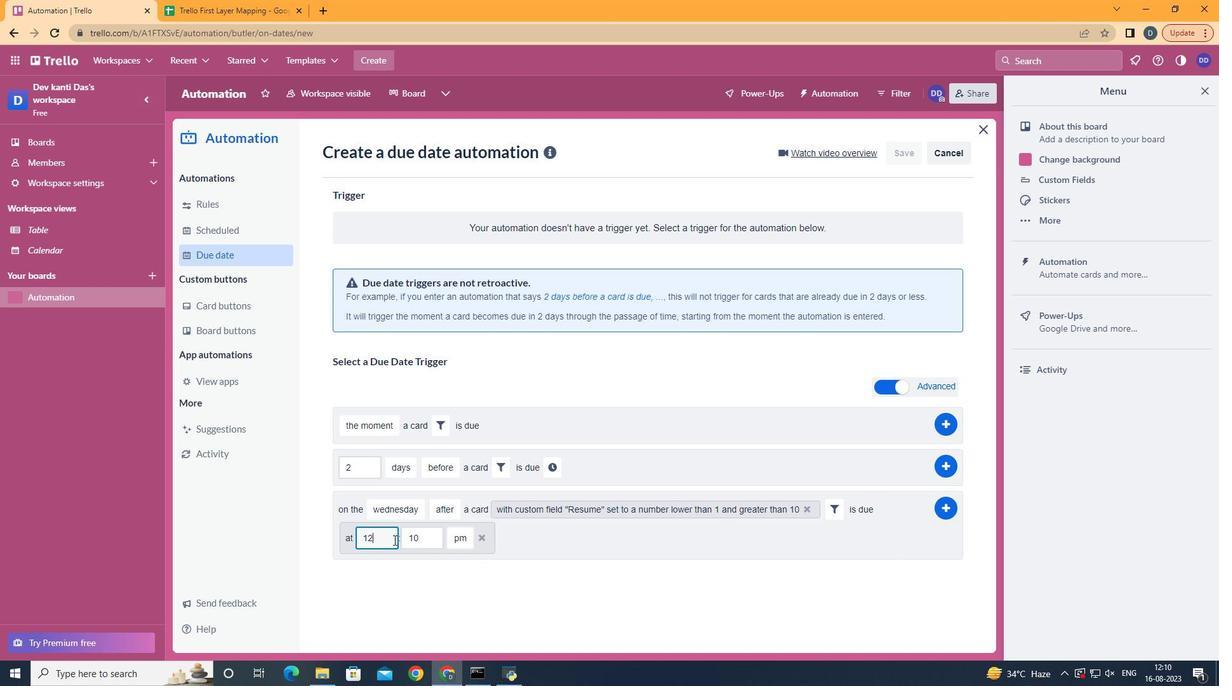 
Action: Key pressed <Key.backspace>1
Screenshot: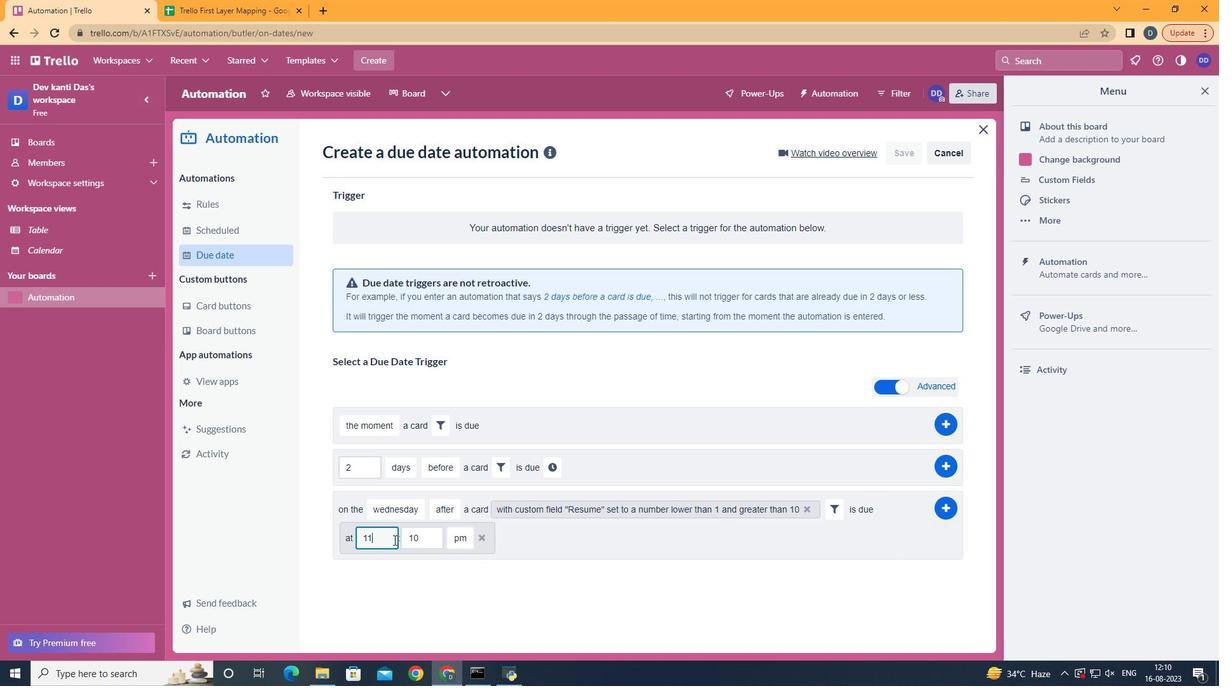 
Action: Mouse moved to (424, 545)
Screenshot: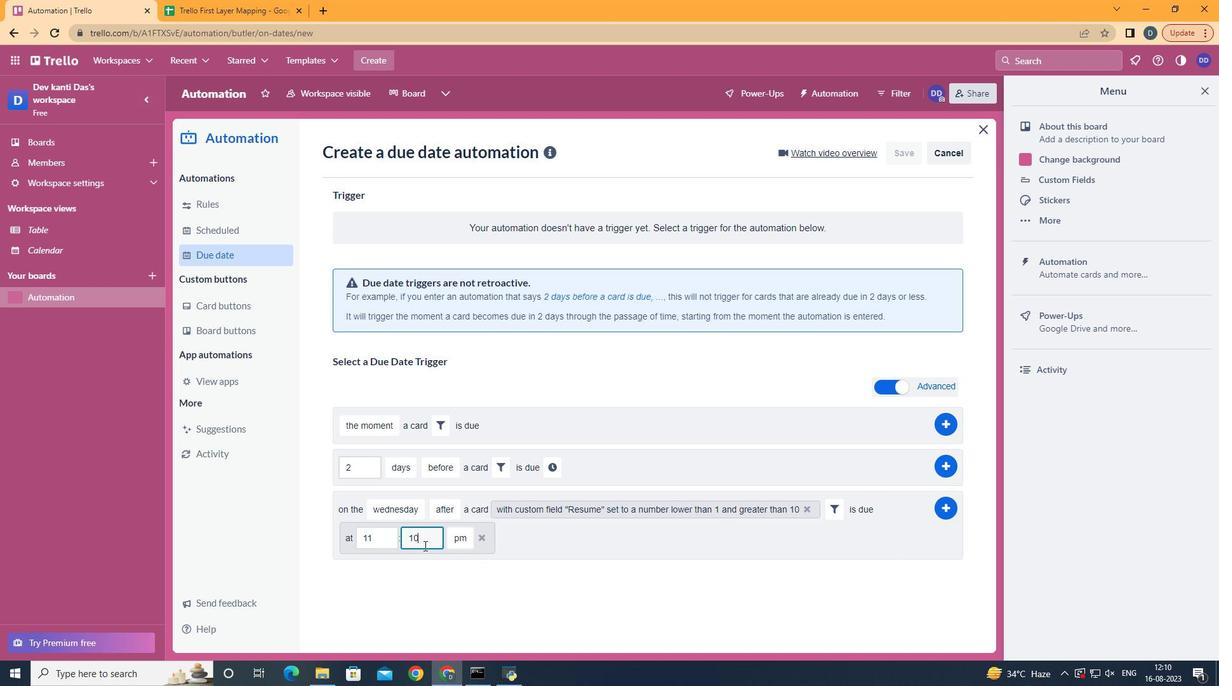 
Action: Mouse pressed left at (424, 545)
Screenshot: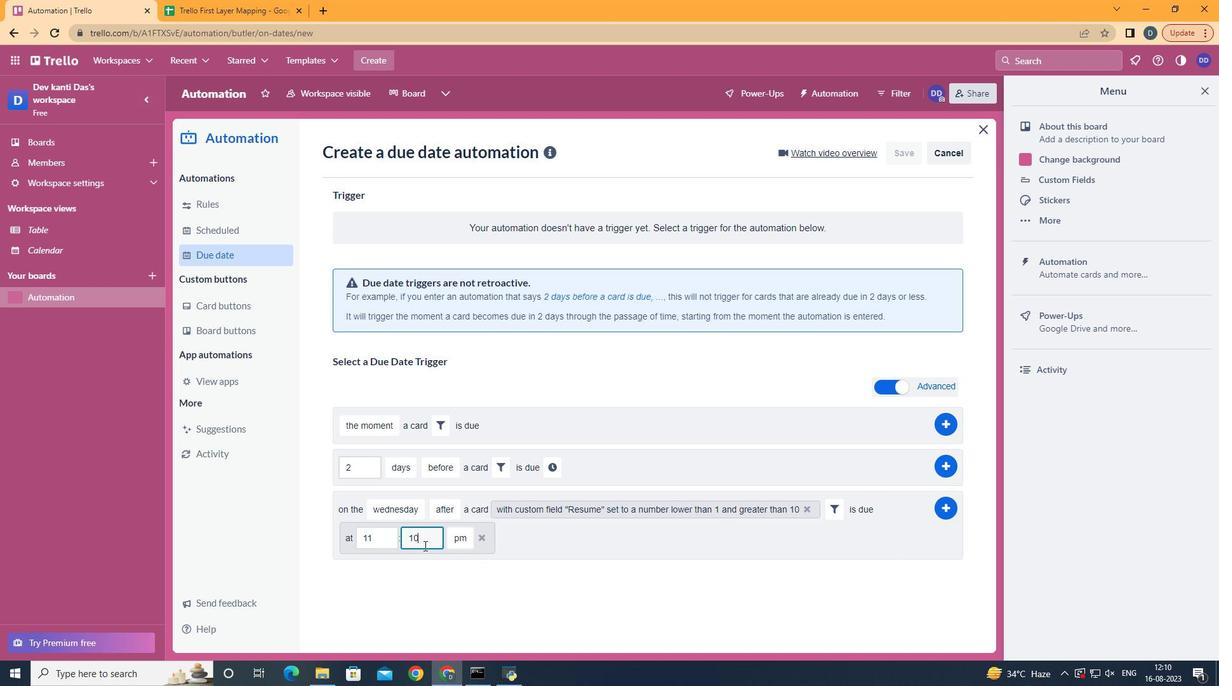 
Action: Key pressed <Key.backspace><Key.backspace>00
Screenshot: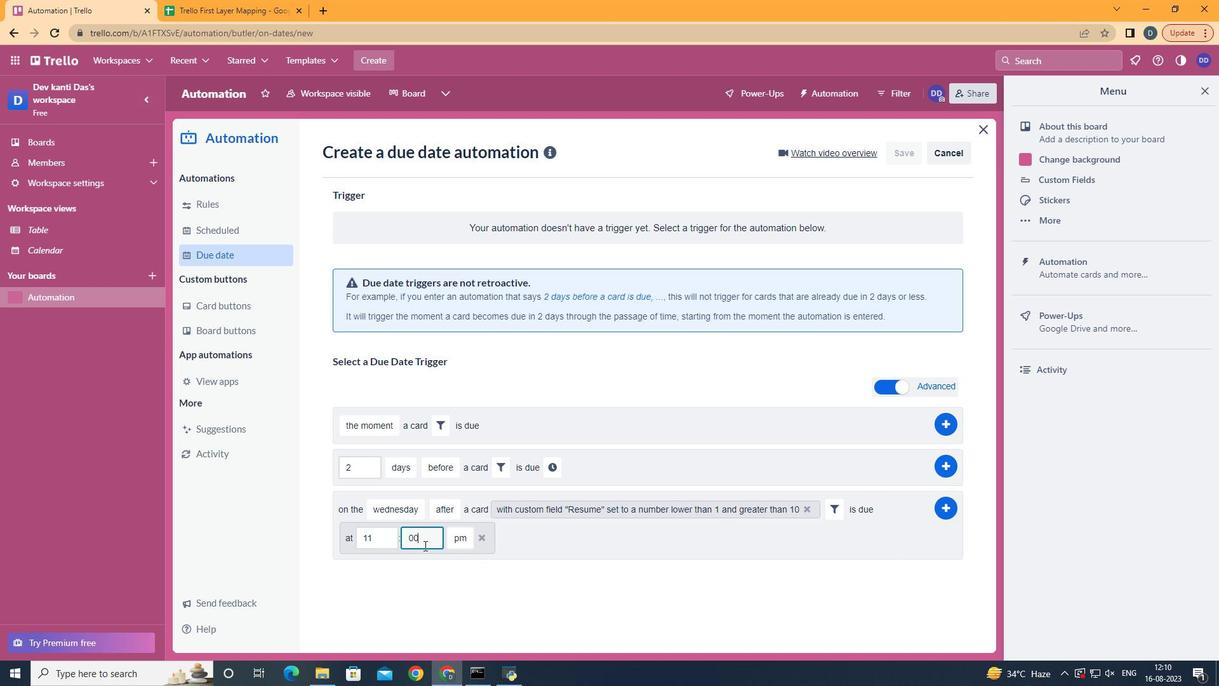 
Action: Mouse moved to (464, 555)
Screenshot: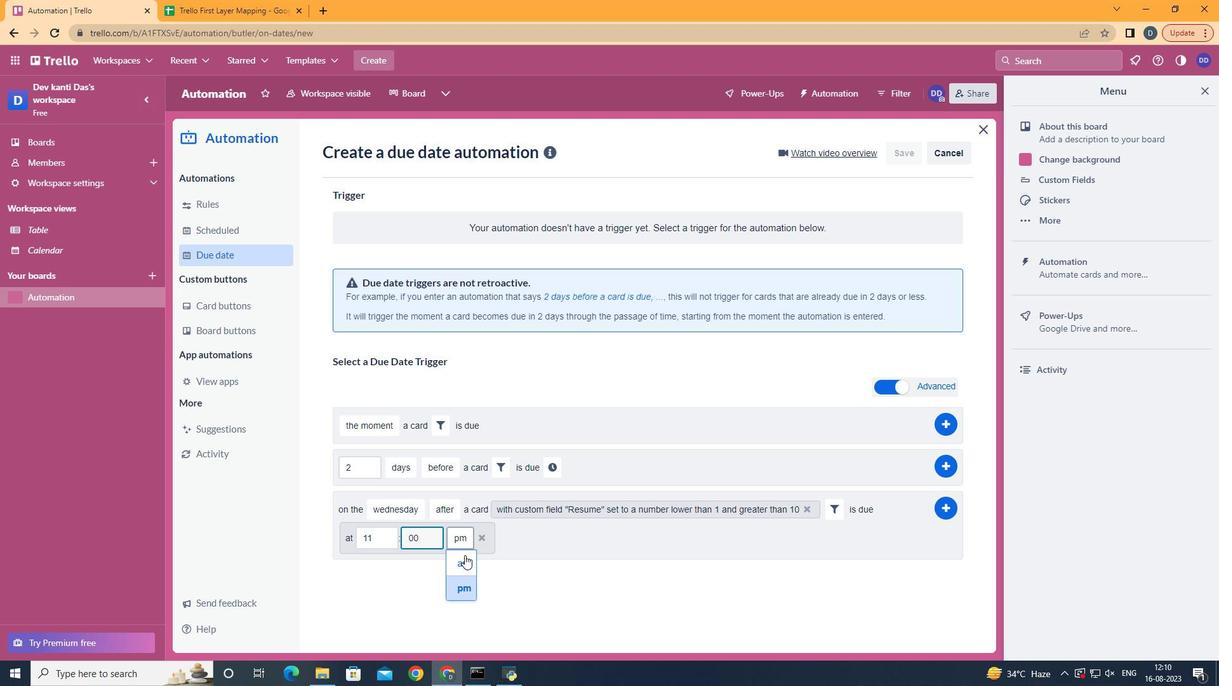
Action: Mouse pressed left at (464, 555)
Screenshot: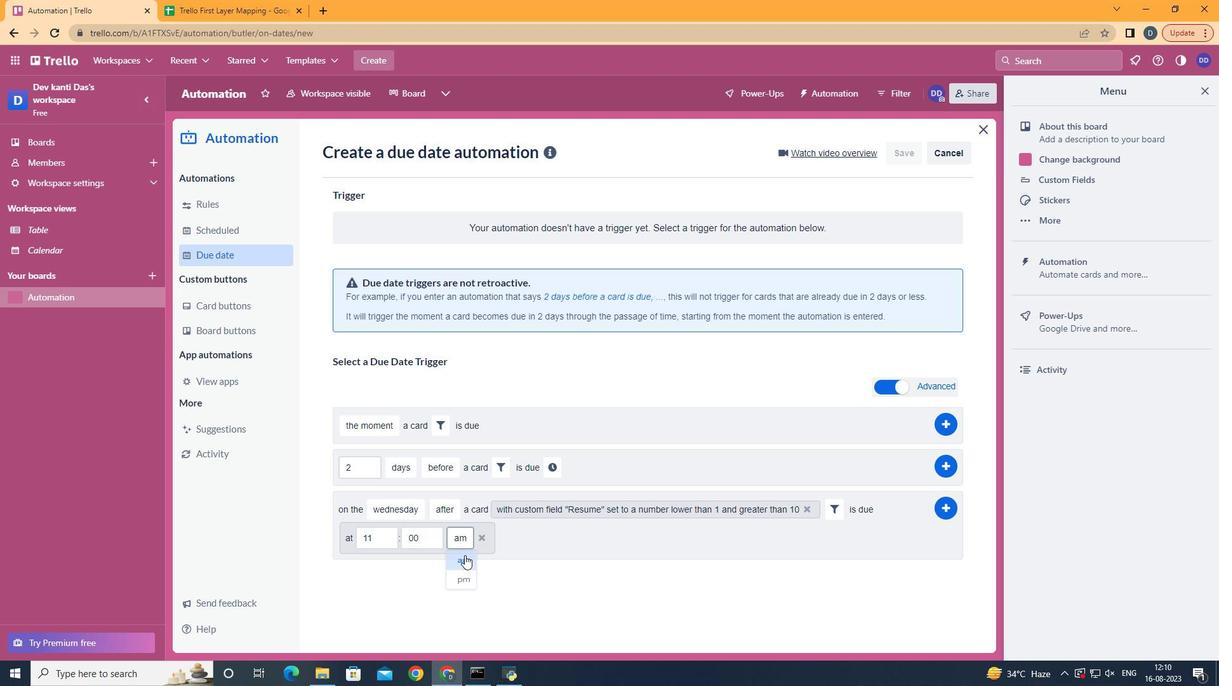
Action: Mouse moved to (947, 514)
Screenshot: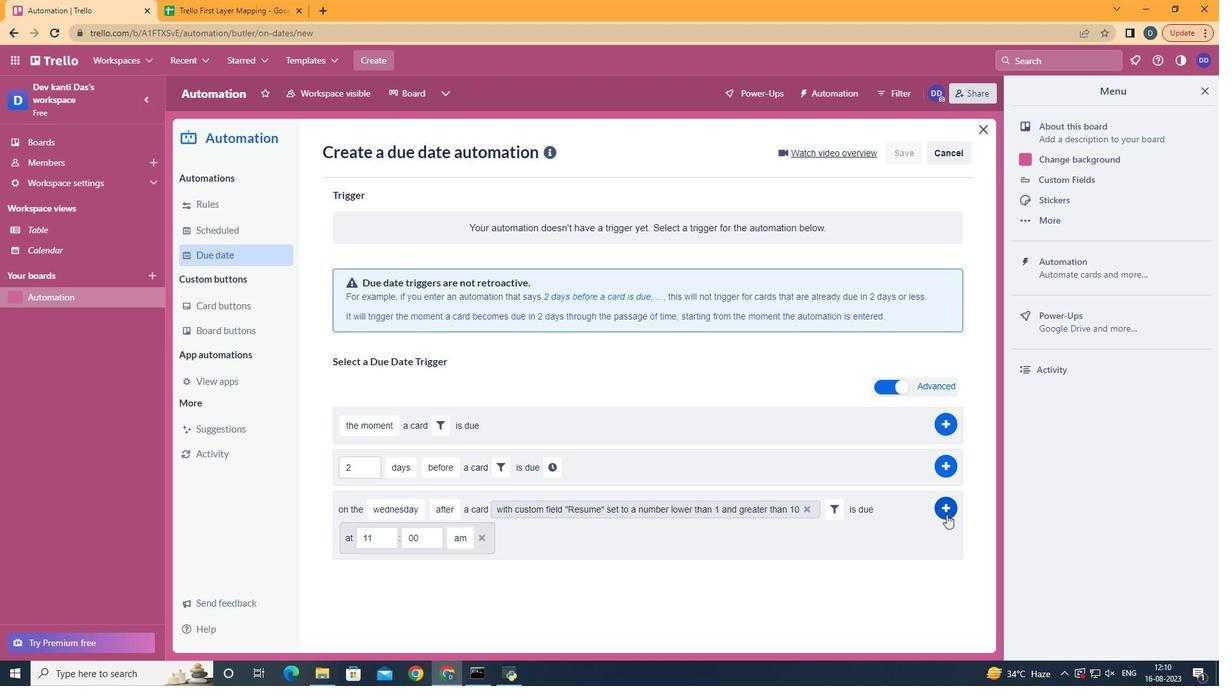 
Action: Mouse pressed left at (947, 514)
Screenshot: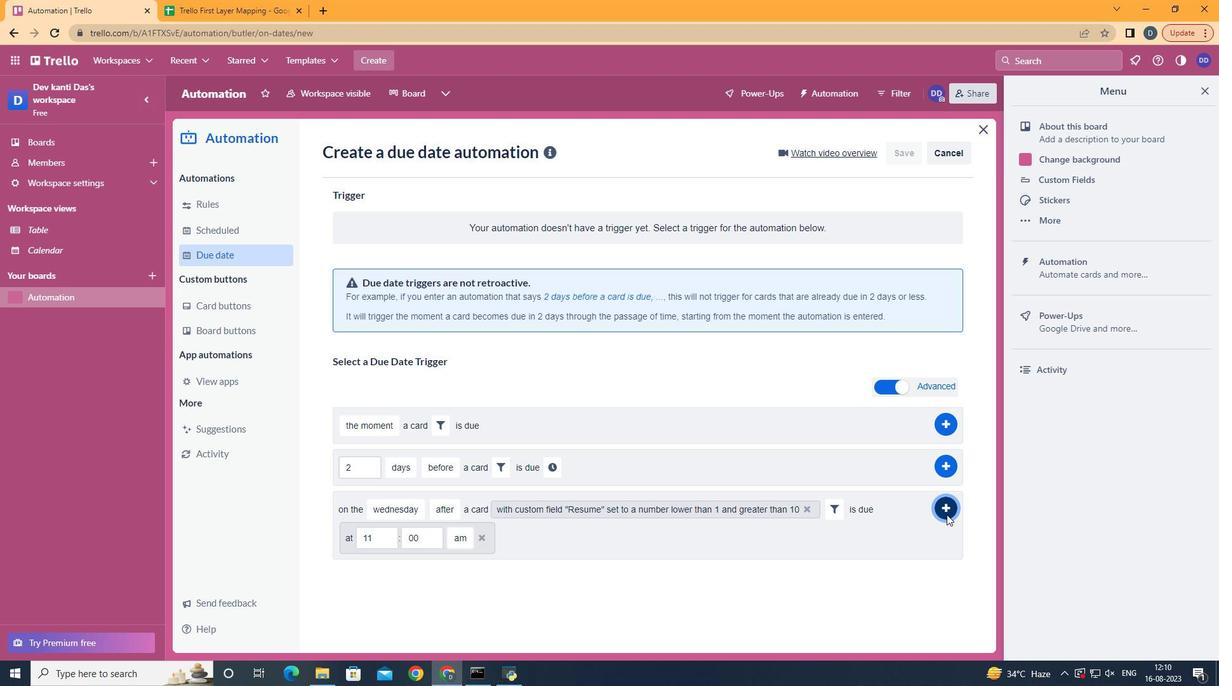 
